 Task: Create a due date automation trigger when advanced on, on the wednesday of the week before a card is due add content with a name not ending with resume at 11:00 AM.
Action: Mouse moved to (1382, 107)
Screenshot: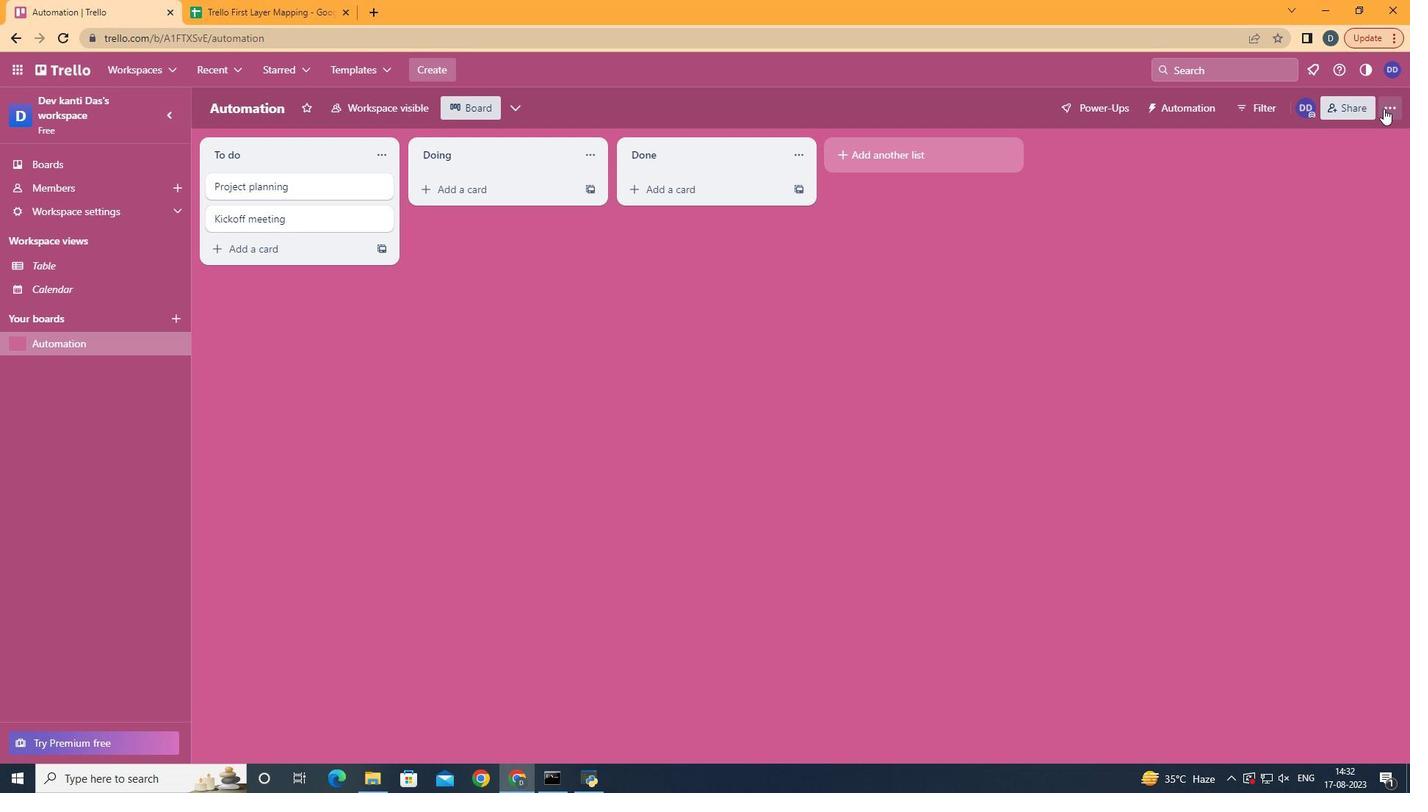 
Action: Mouse pressed left at (1382, 107)
Screenshot: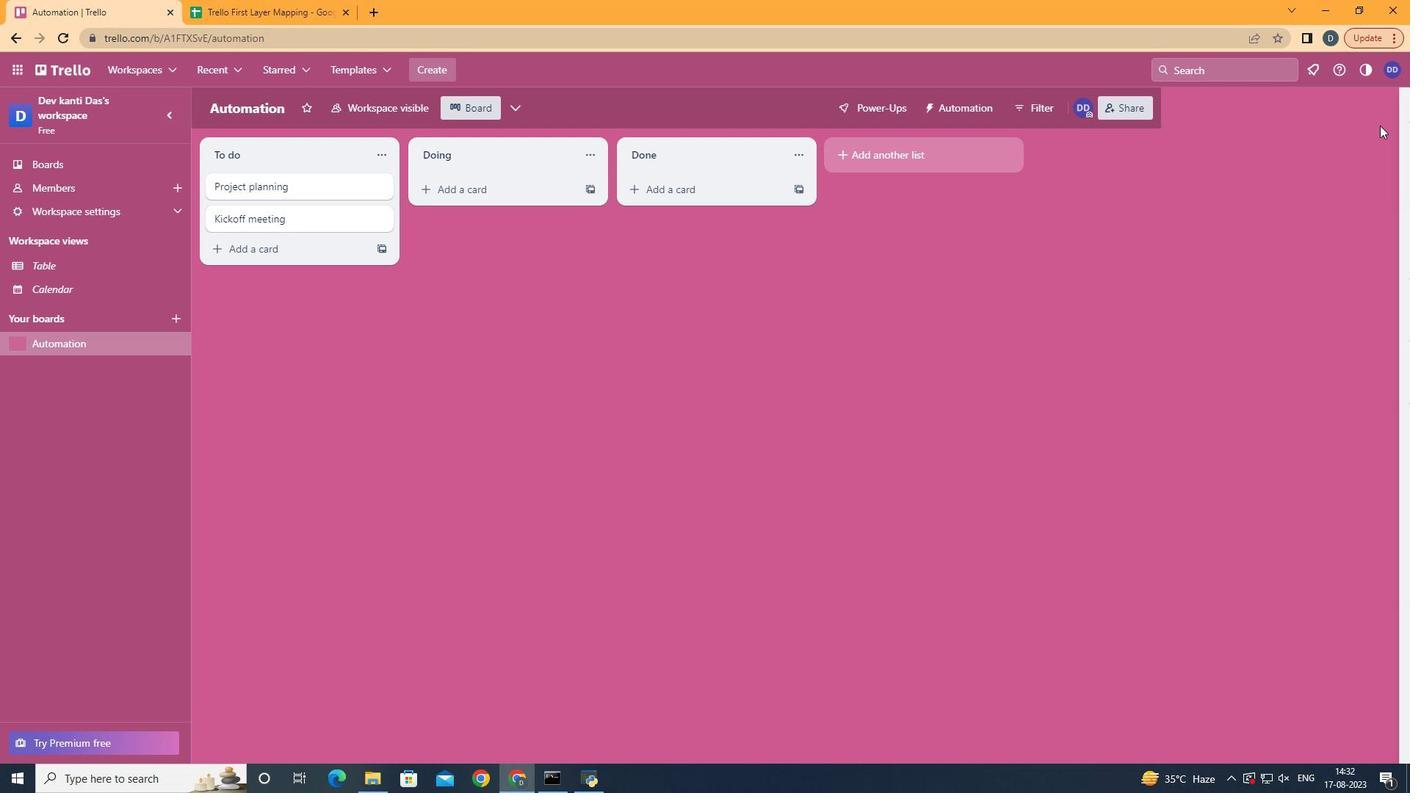 
Action: Mouse moved to (1329, 308)
Screenshot: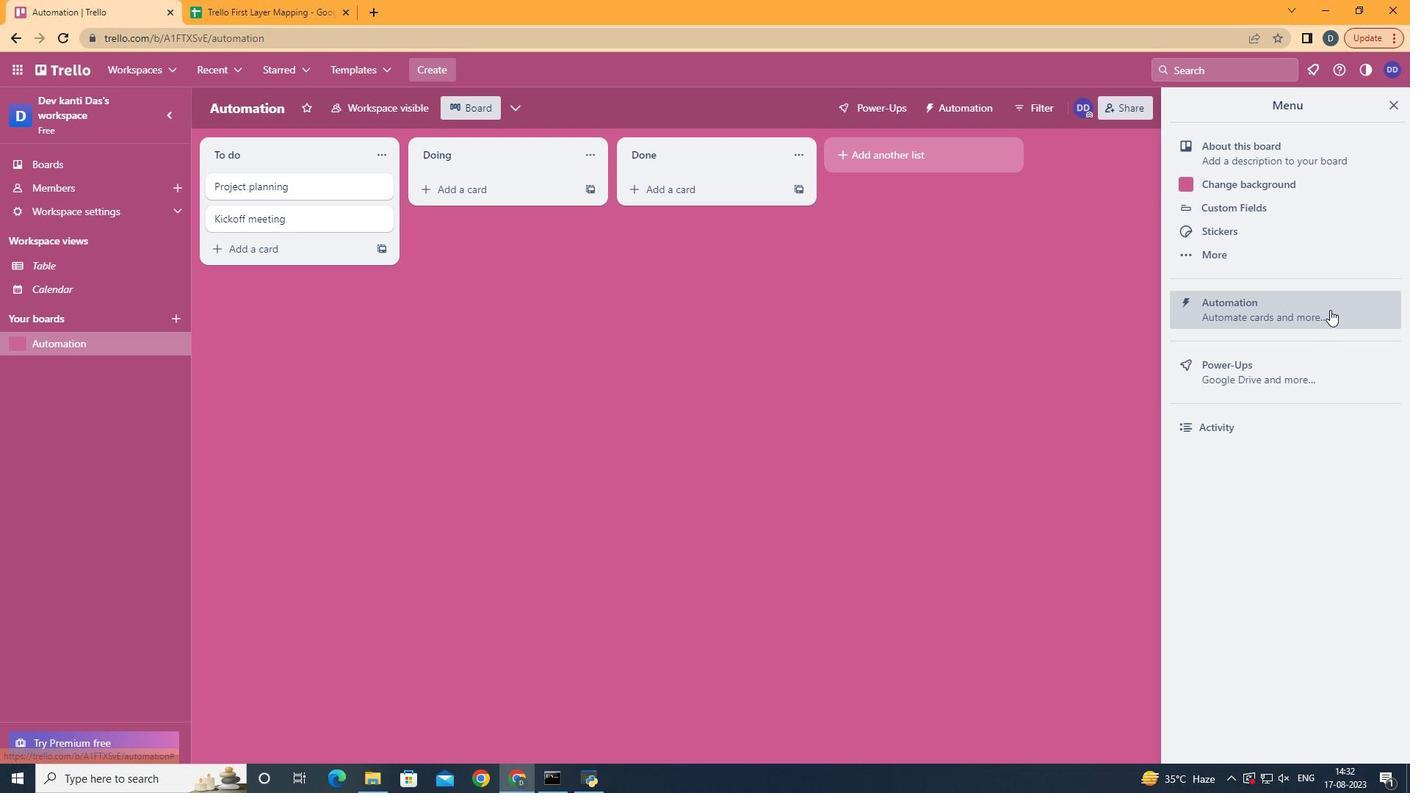 
Action: Mouse pressed left at (1329, 308)
Screenshot: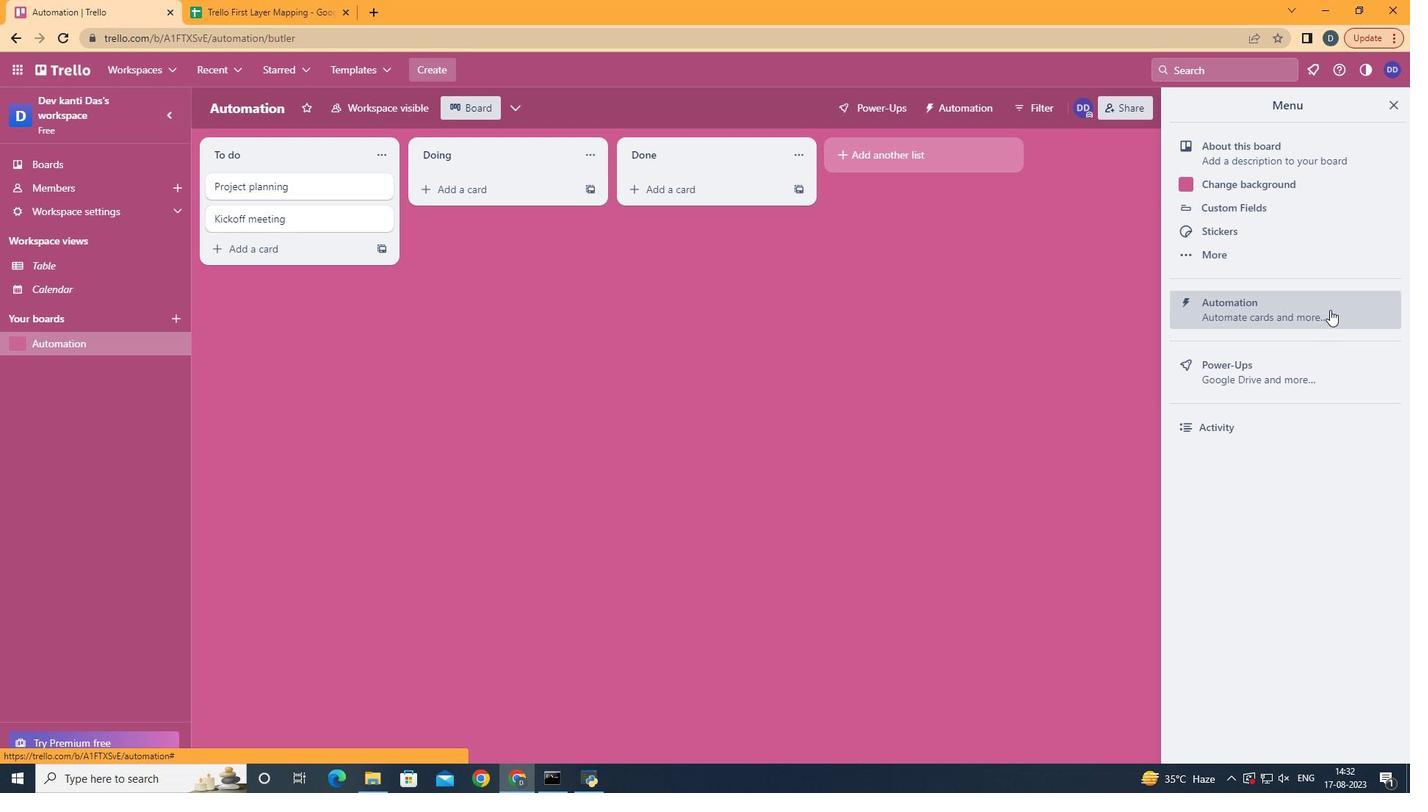 
Action: Mouse moved to (263, 297)
Screenshot: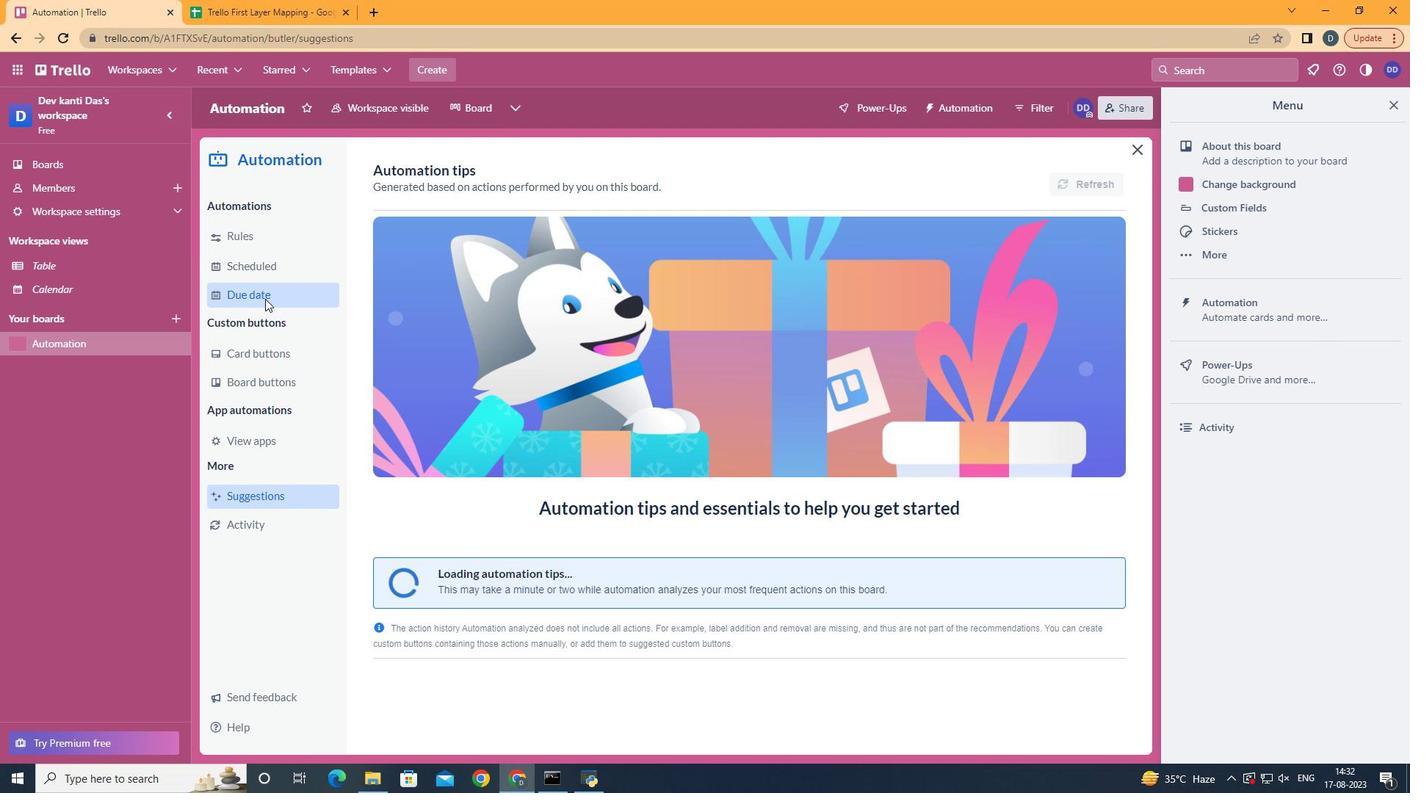 
Action: Mouse pressed left at (263, 297)
Screenshot: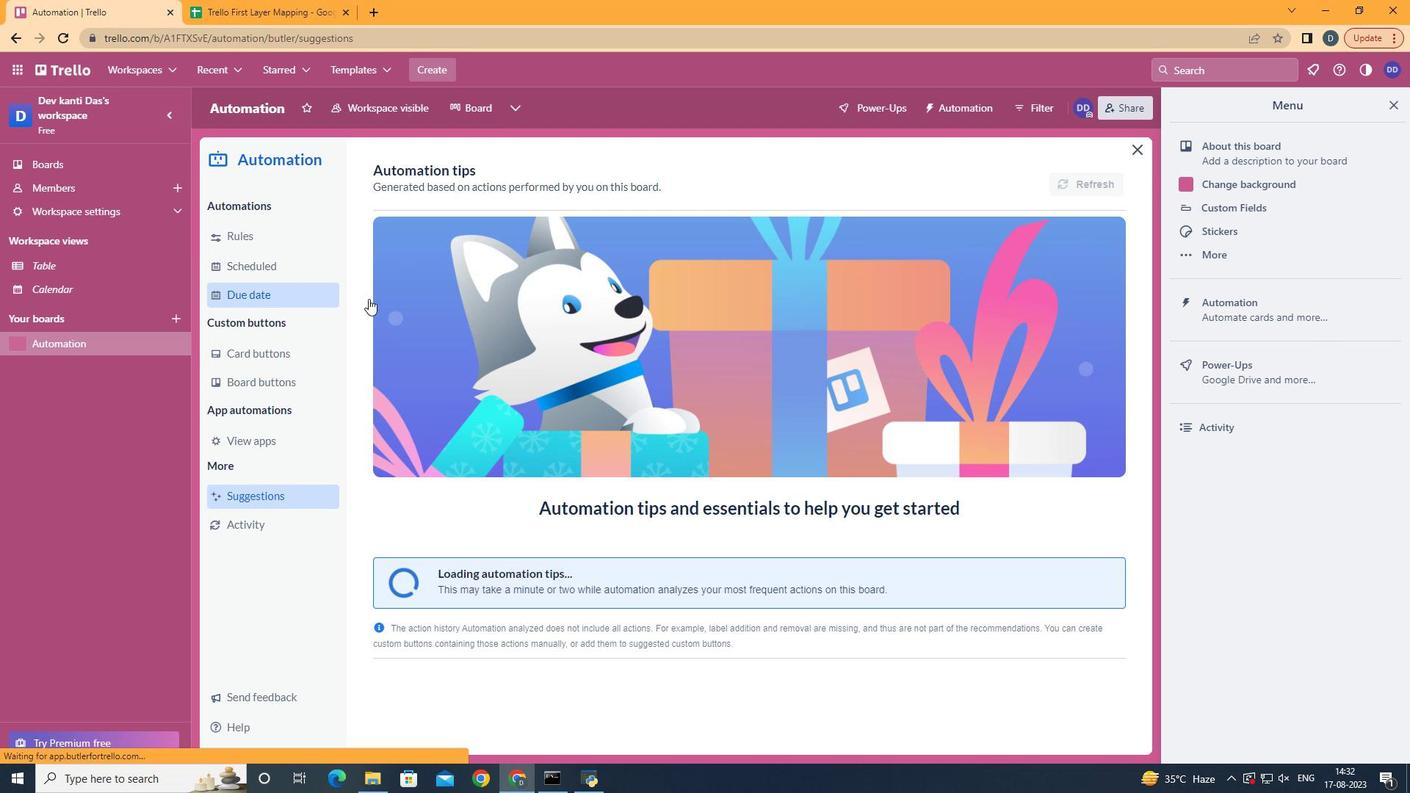 
Action: Mouse moved to (1042, 179)
Screenshot: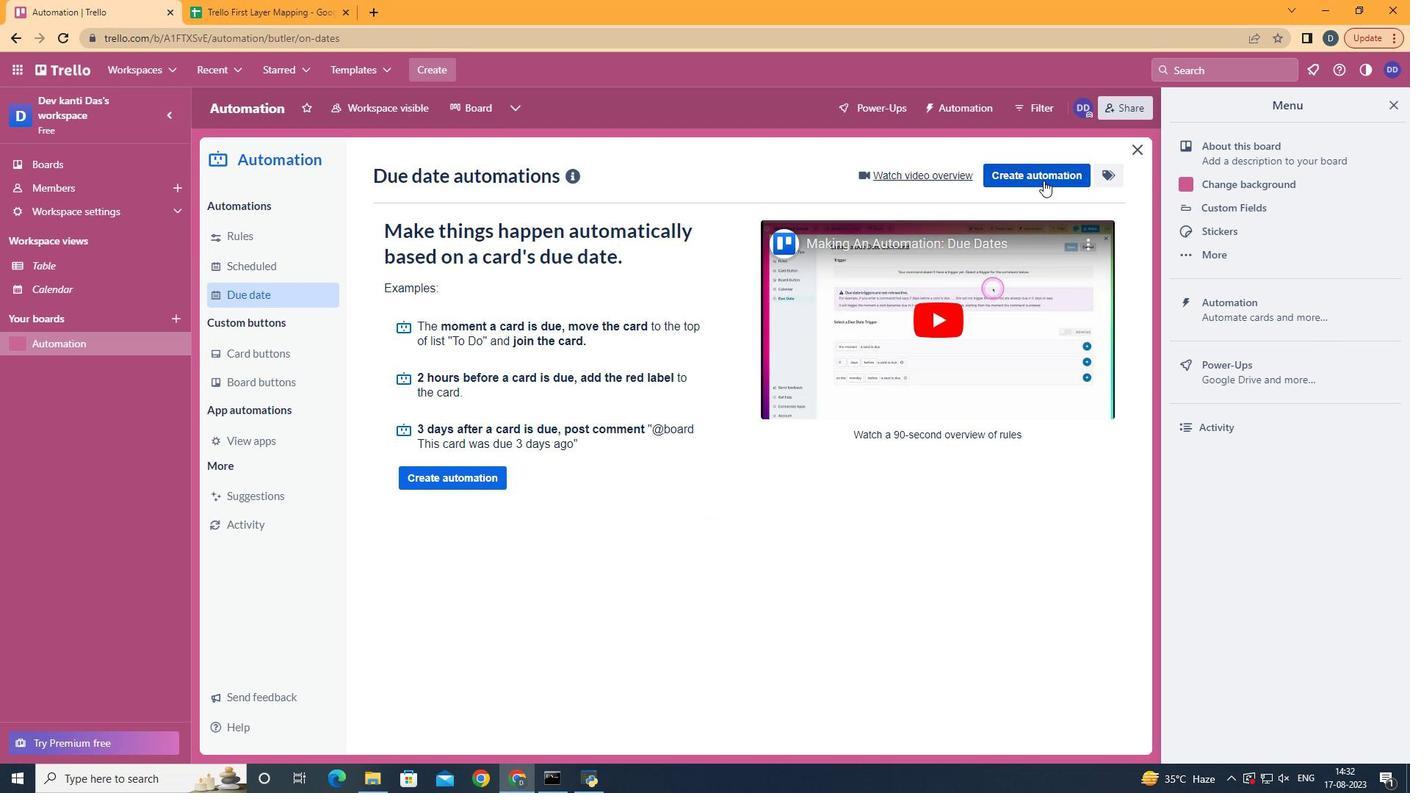 
Action: Mouse pressed left at (1042, 179)
Screenshot: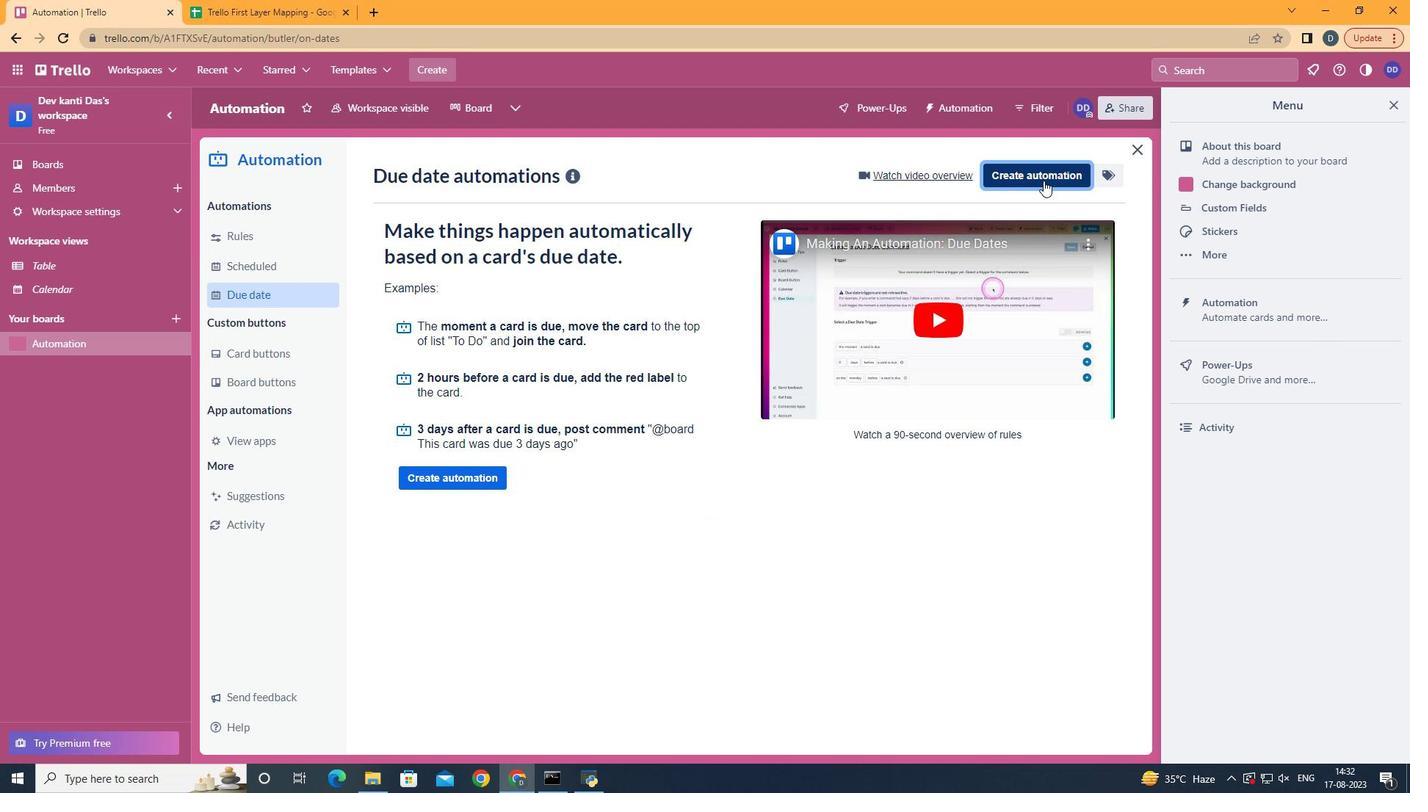 
Action: Mouse moved to (779, 326)
Screenshot: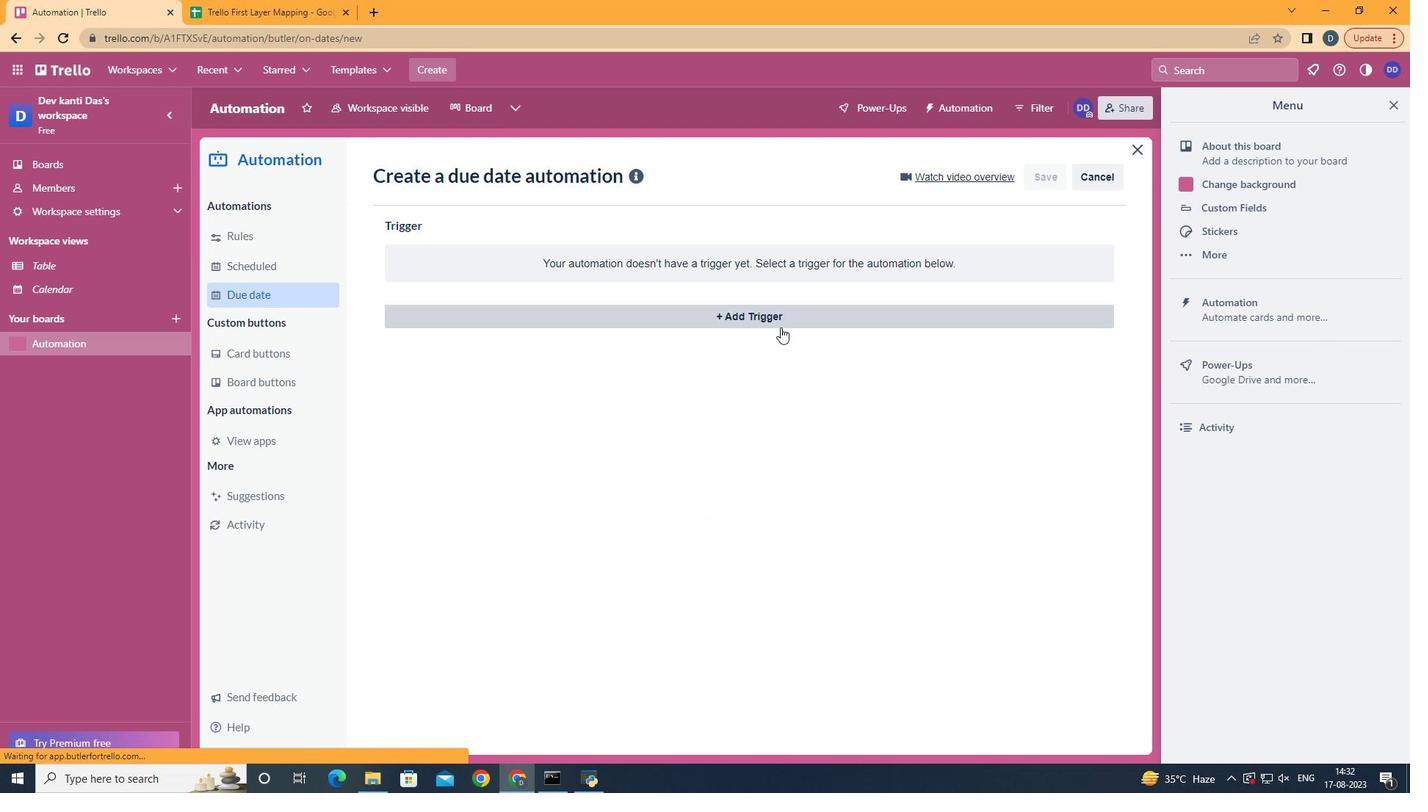 
Action: Mouse pressed left at (779, 326)
Screenshot: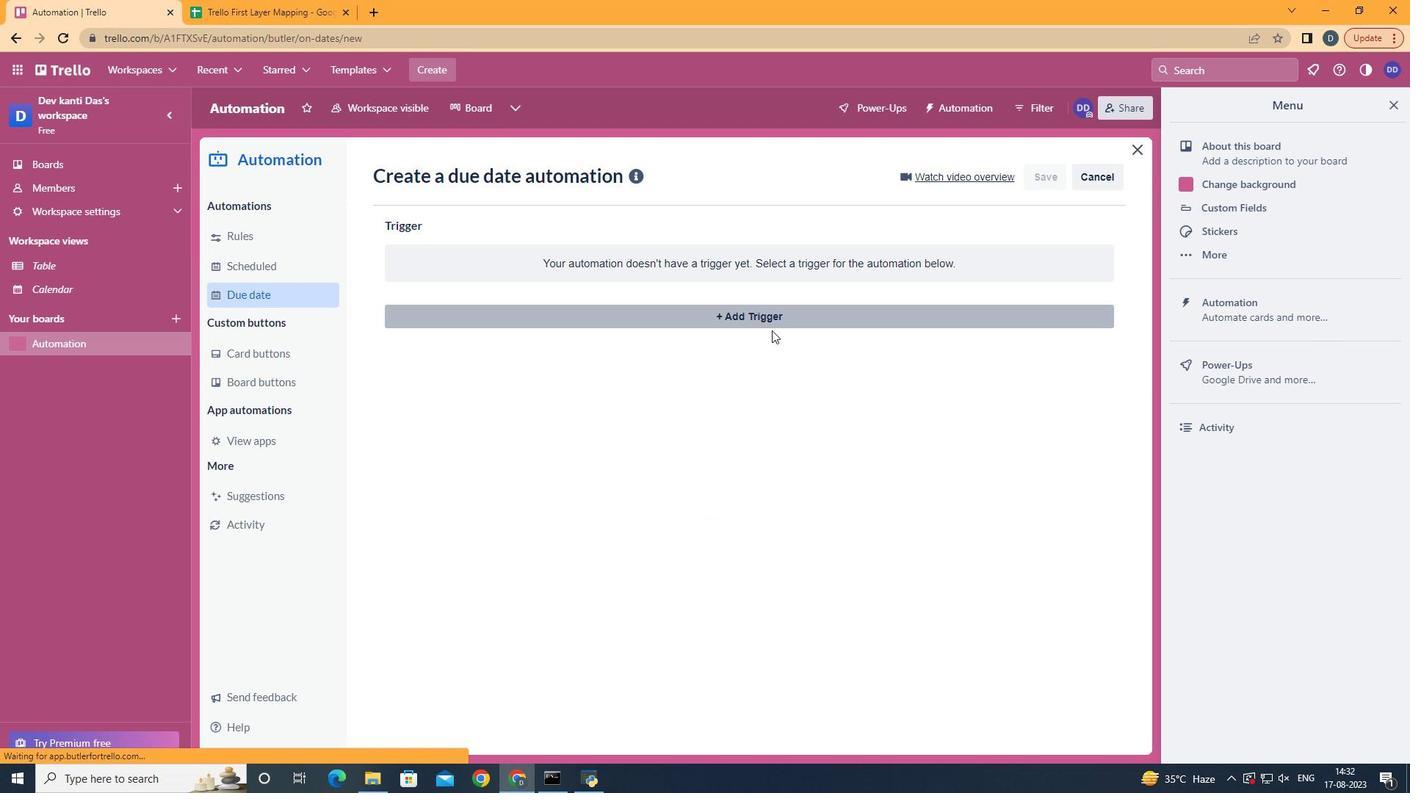 
Action: Mouse moved to (482, 440)
Screenshot: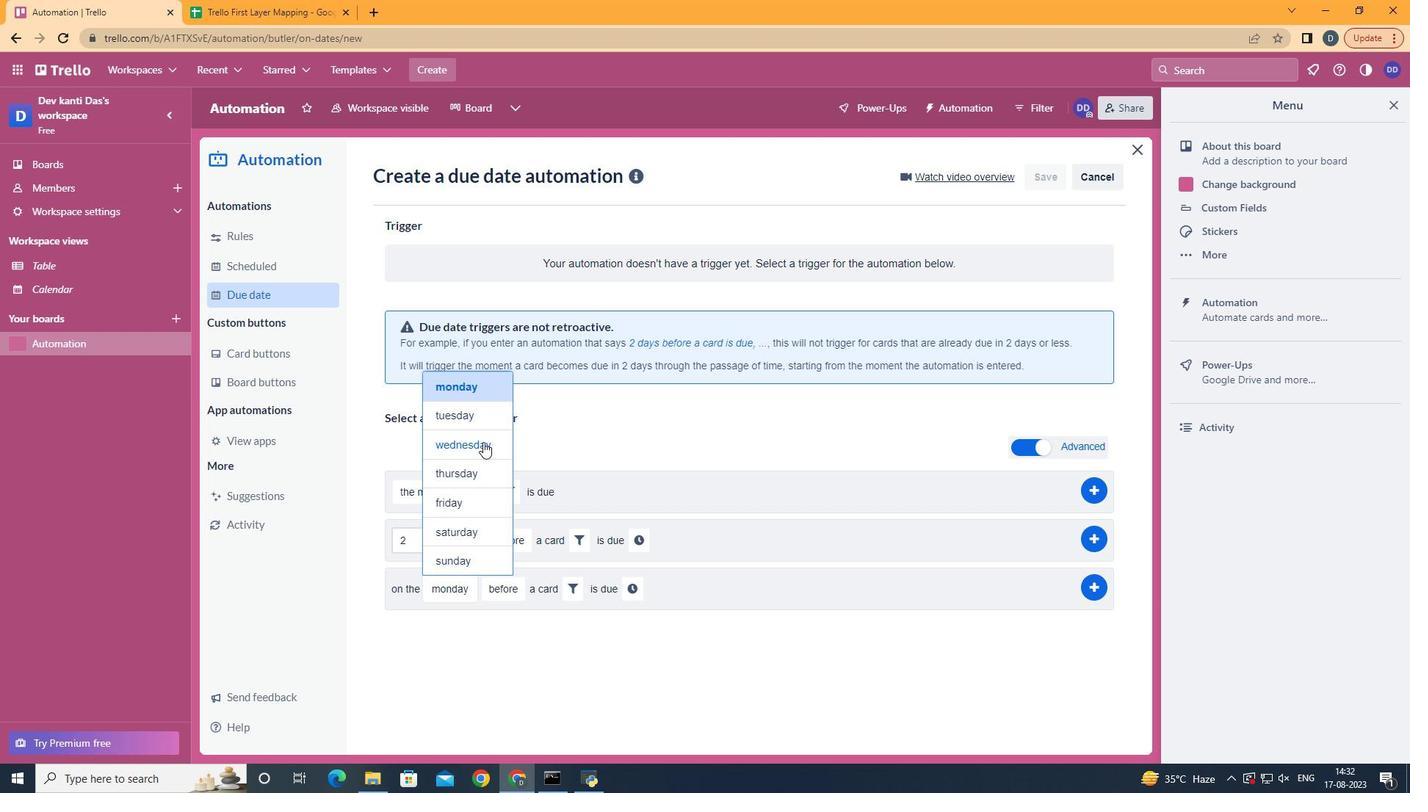 
Action: Mouse pressed left at (482, 440)
Screenshot: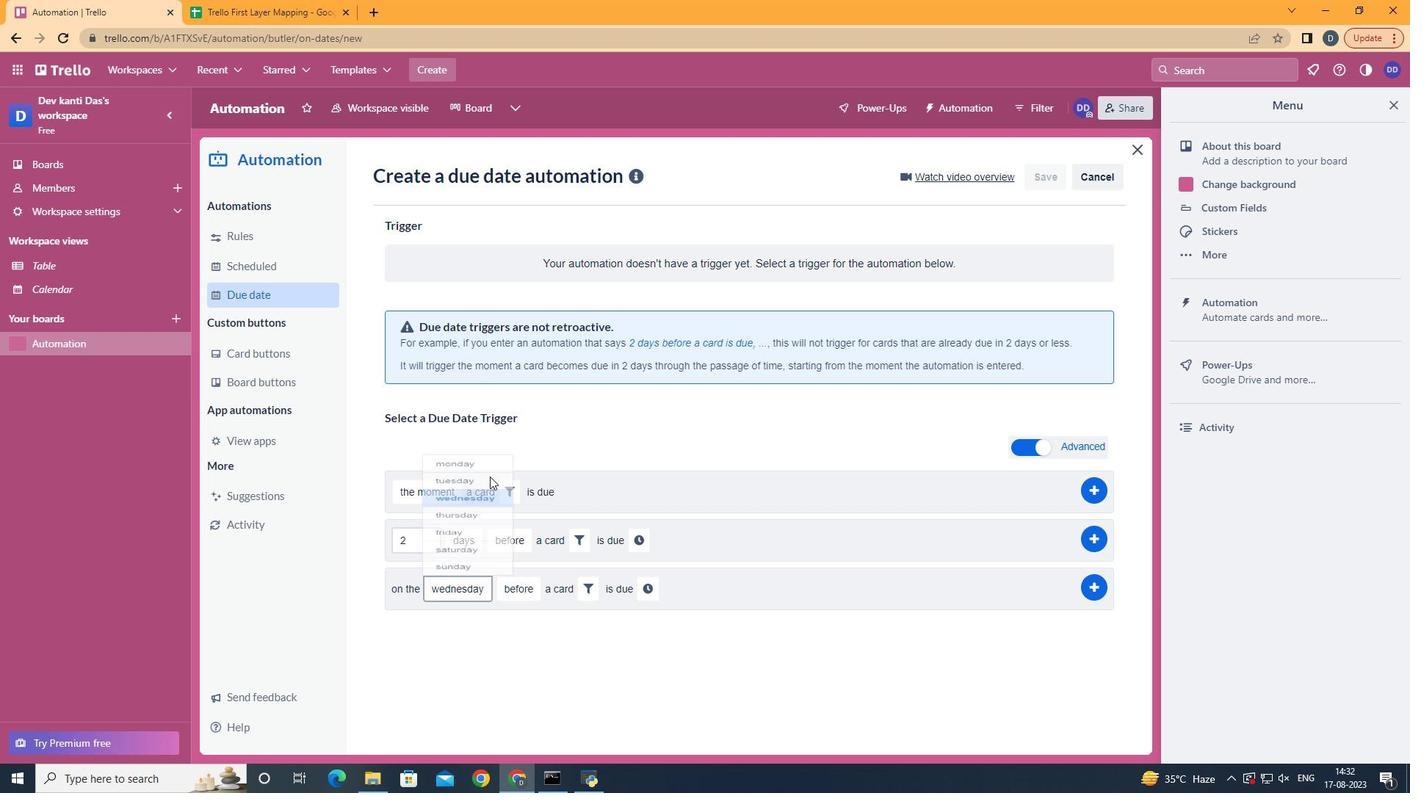 
Action: Mouse moved to (564, 702)
Screenshot: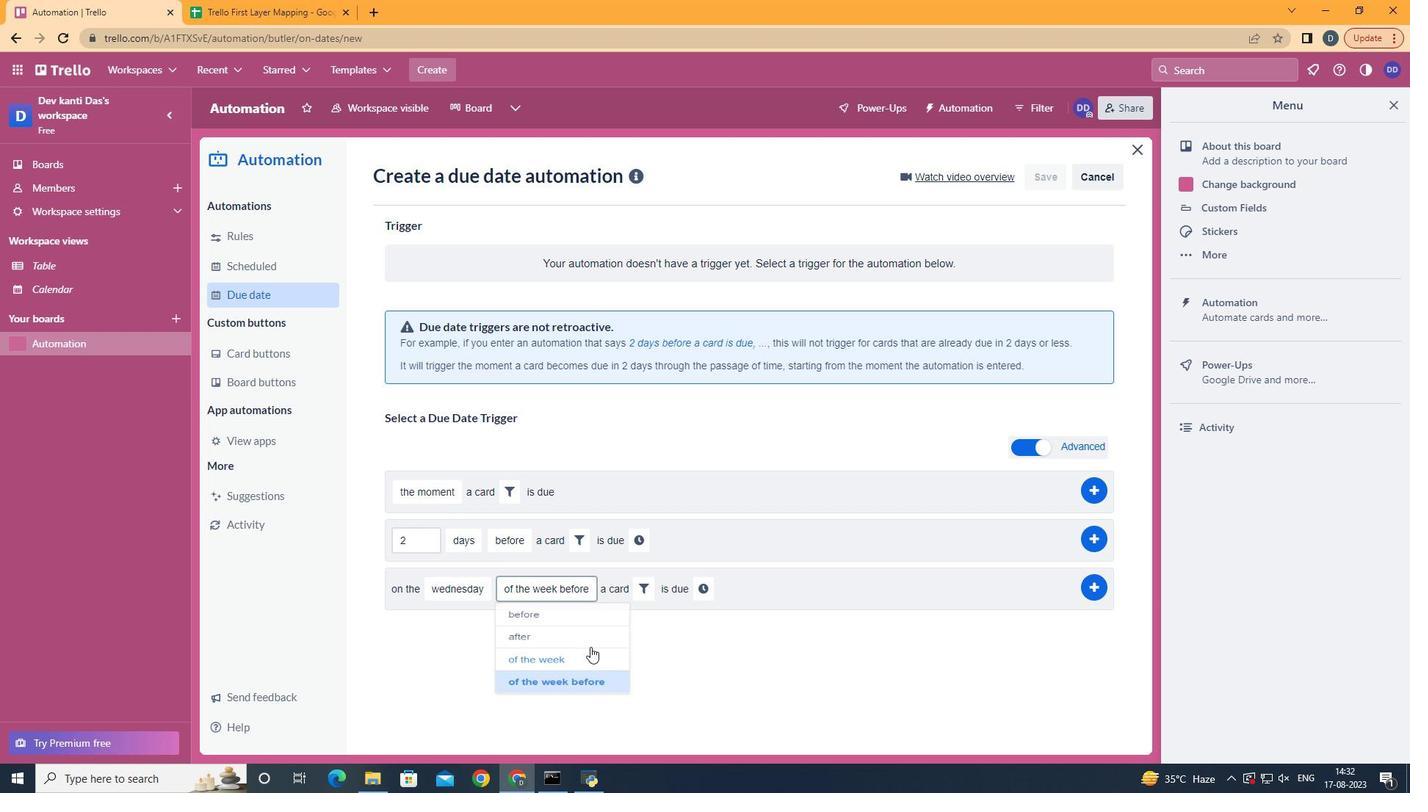 
Action: Mouse pressed left at (564, 702)
Screenshot: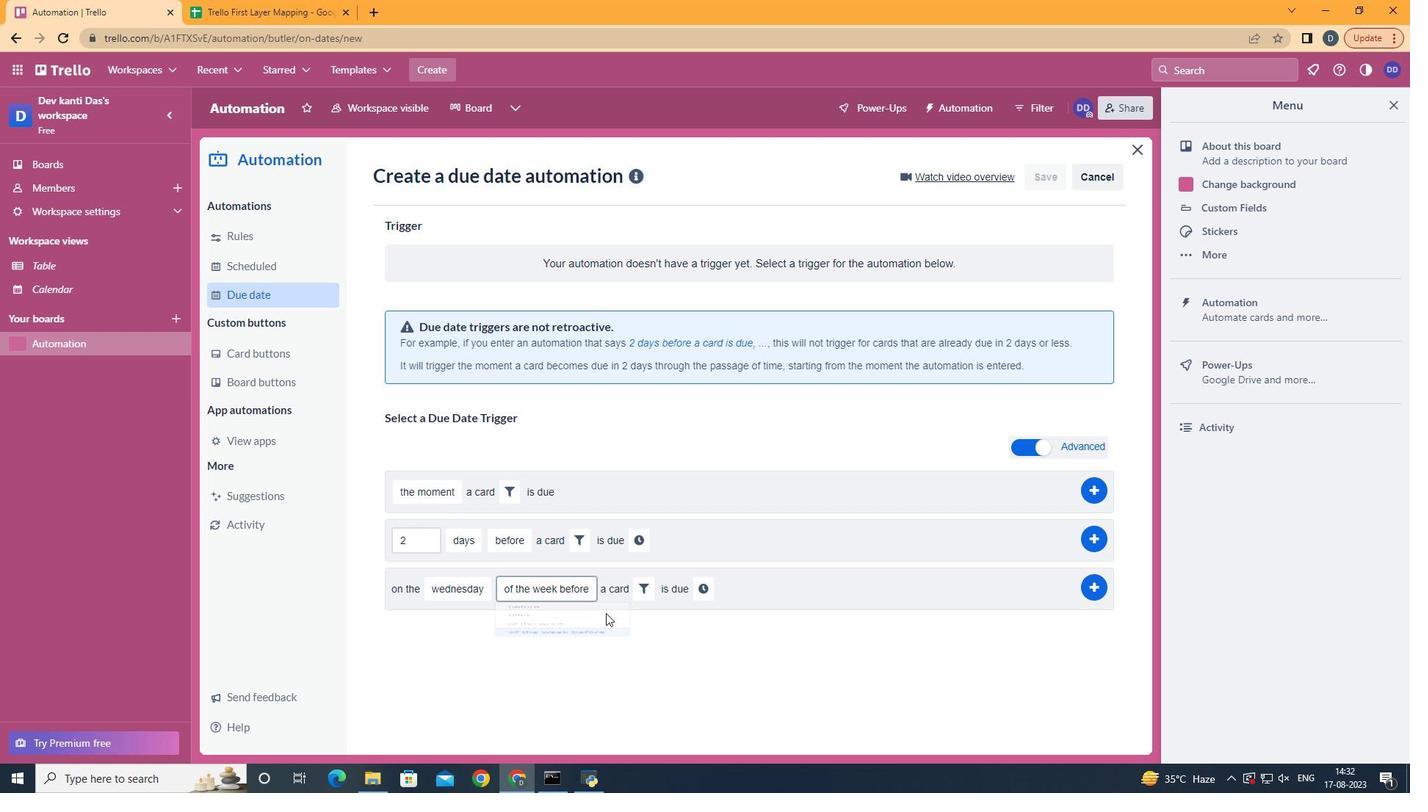 
Action: Mouse moved to (633, 593)
Screenshot: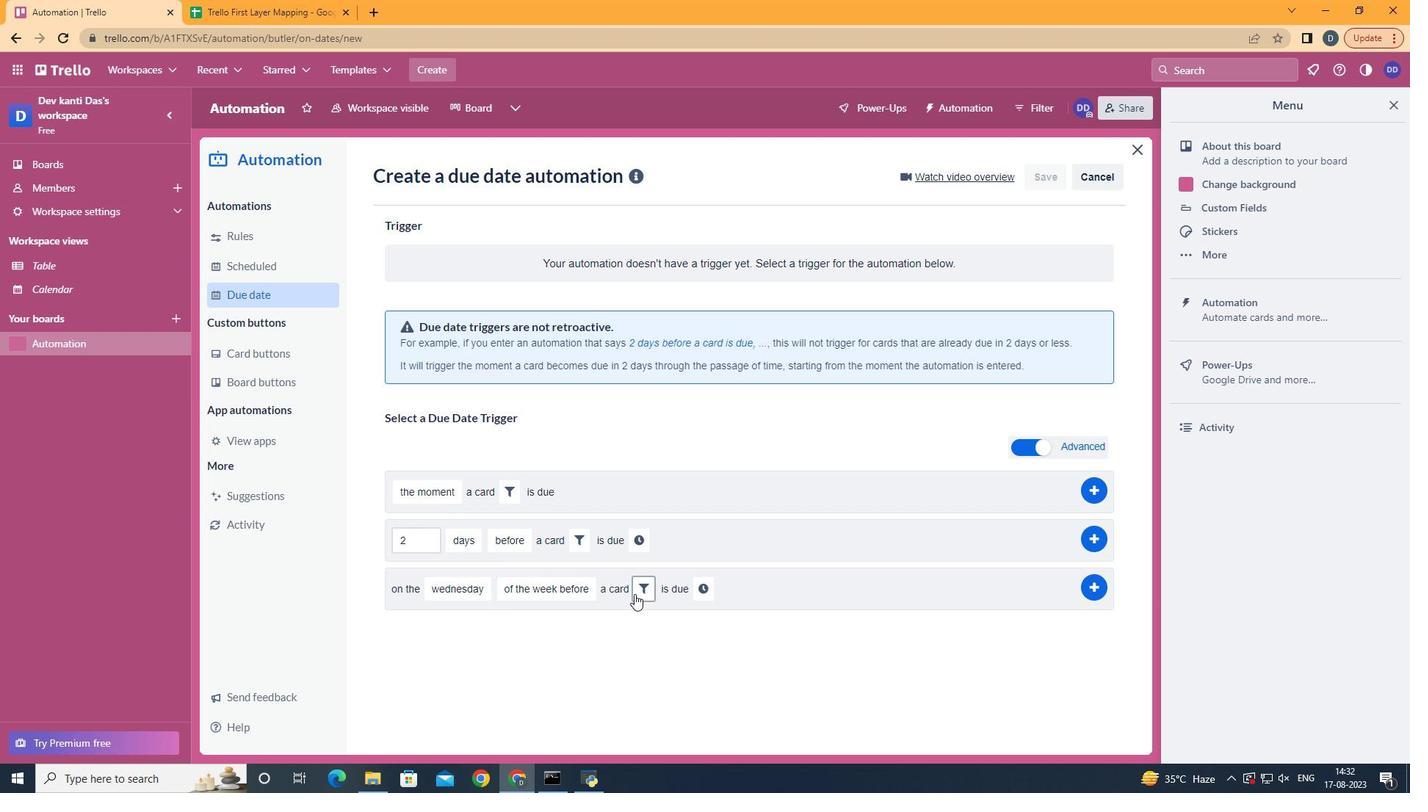 
Action: Mouse pressed left at (633, 593)
Screenshot: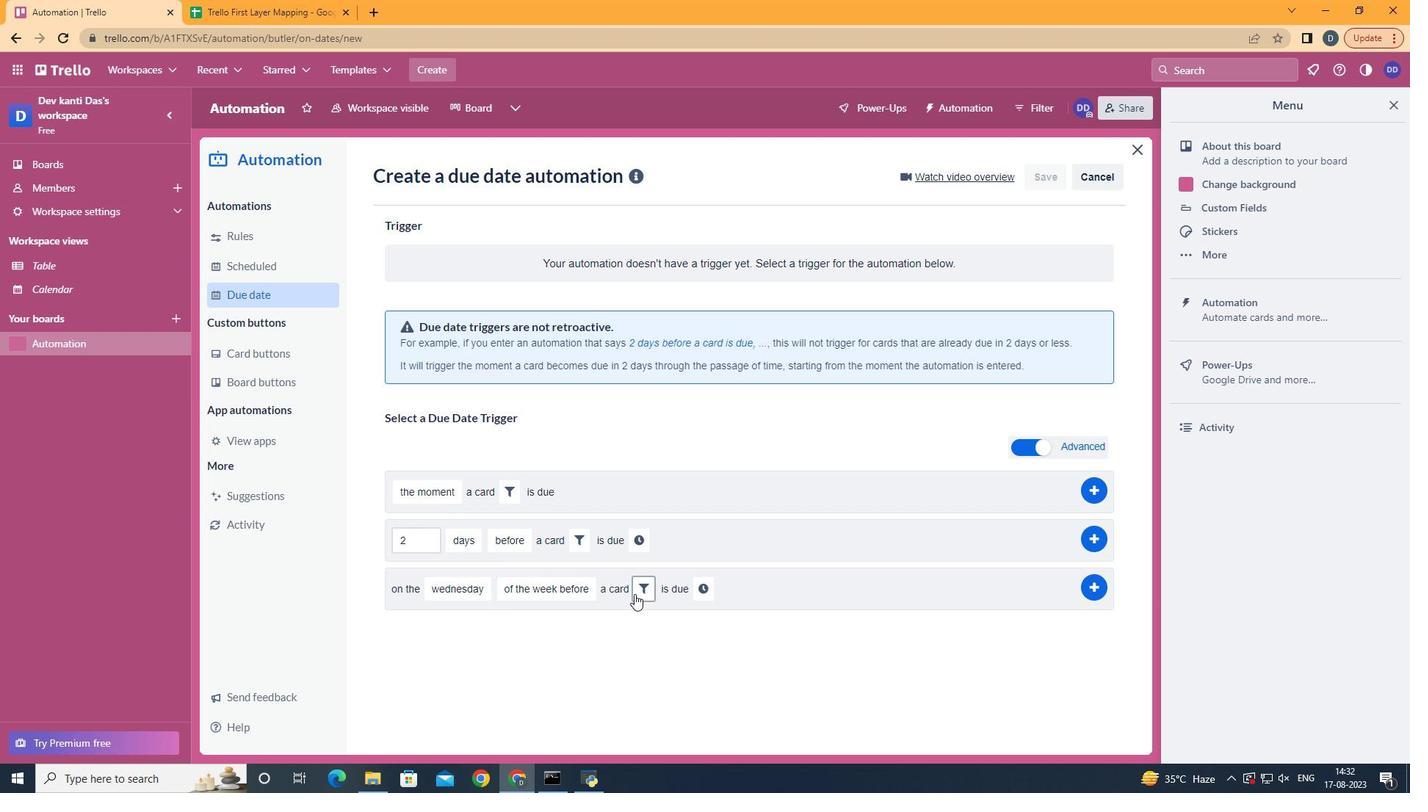 
Action: Mouse moved to (834, 628)
Screenshot: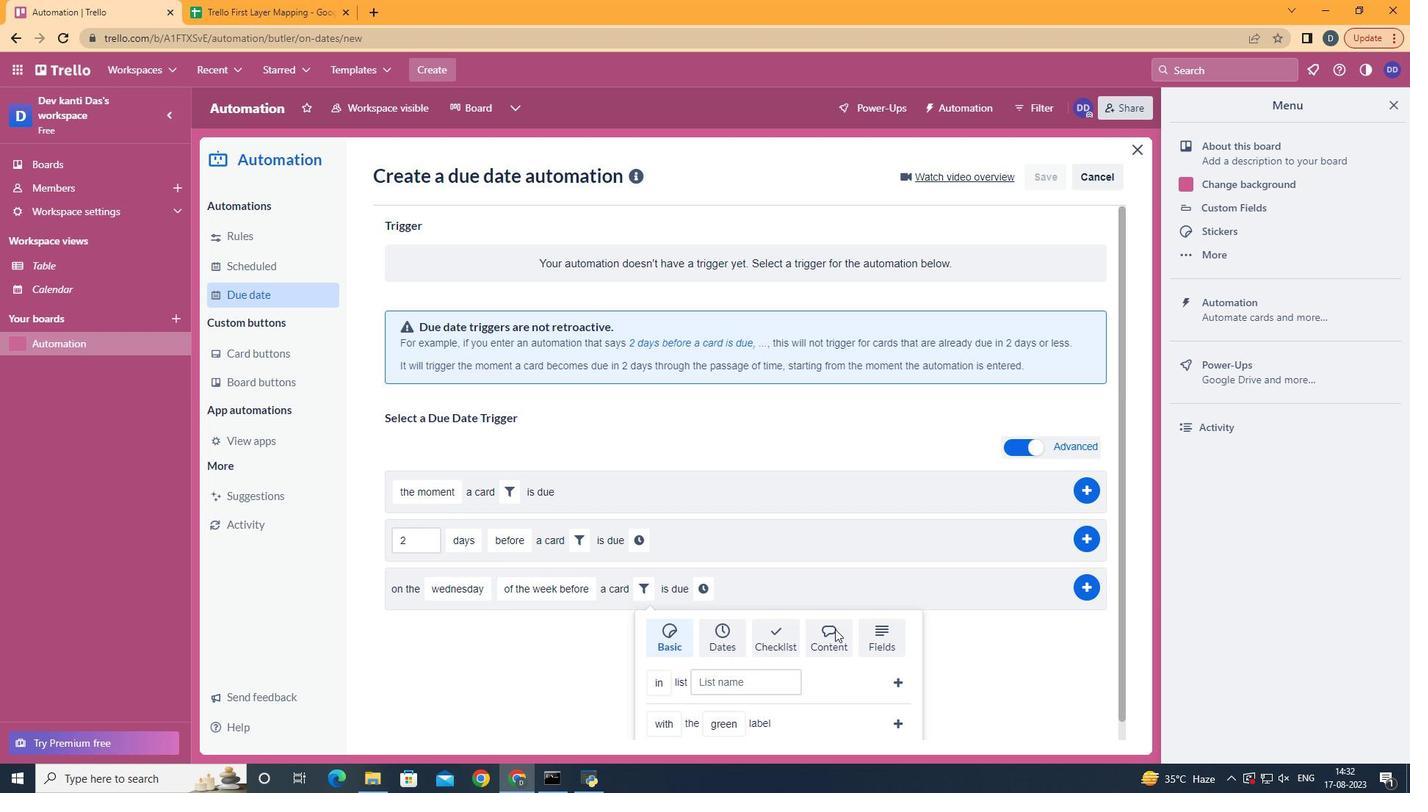 
Action: Mouse pressed left at (834, 628)
Screenshot: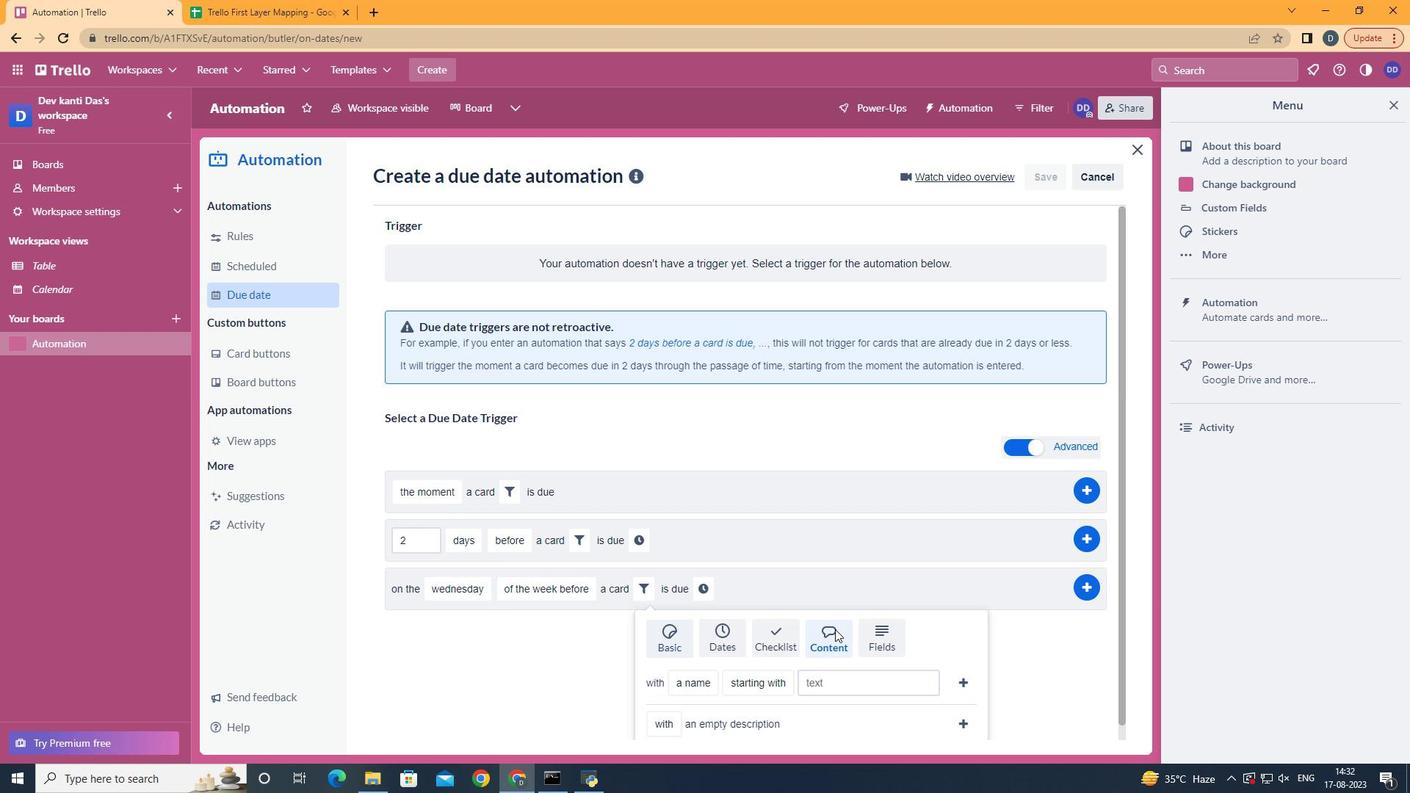 
Action: Mouse moved to (768, 621)
Screenshot: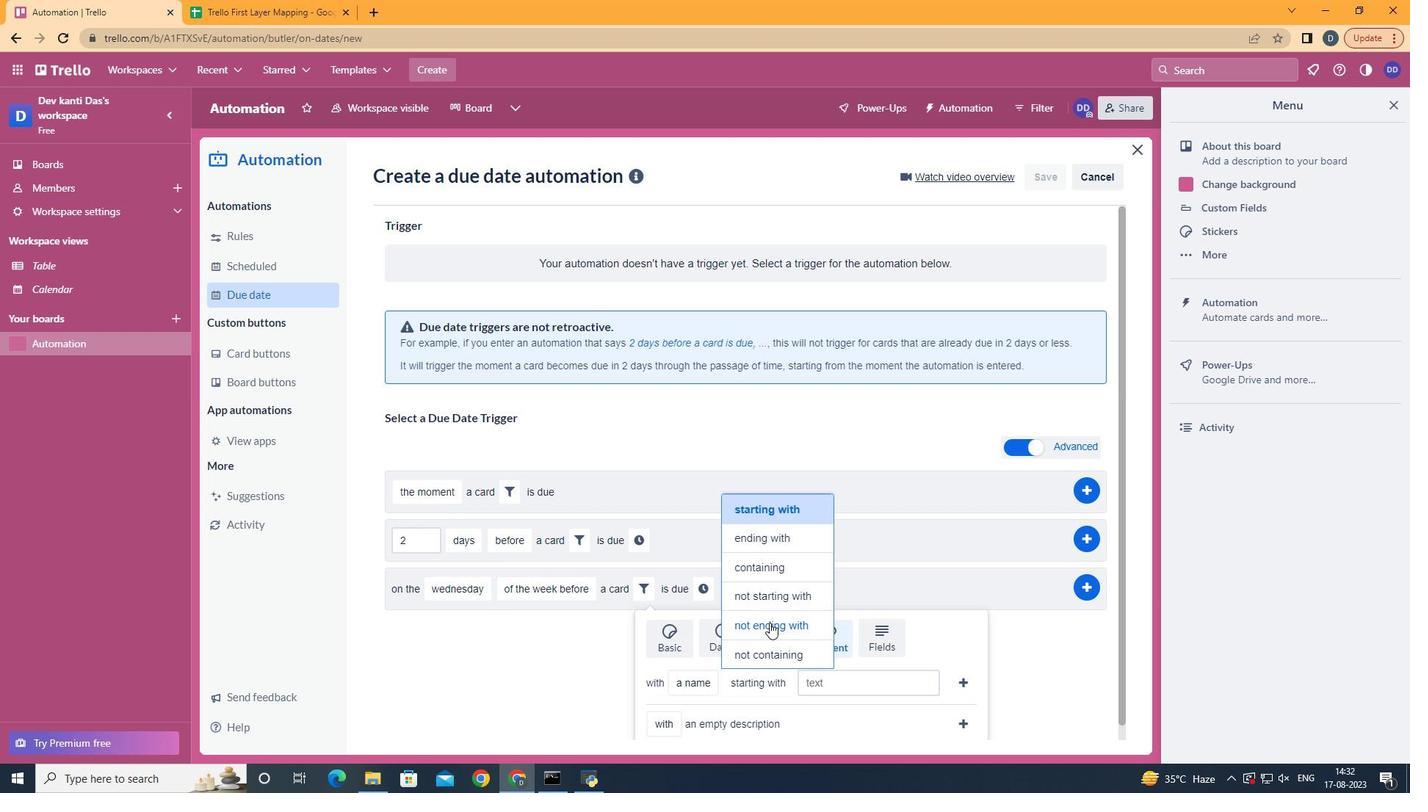 
Action: Mouse pressed left at (768, 621)
Screenshot: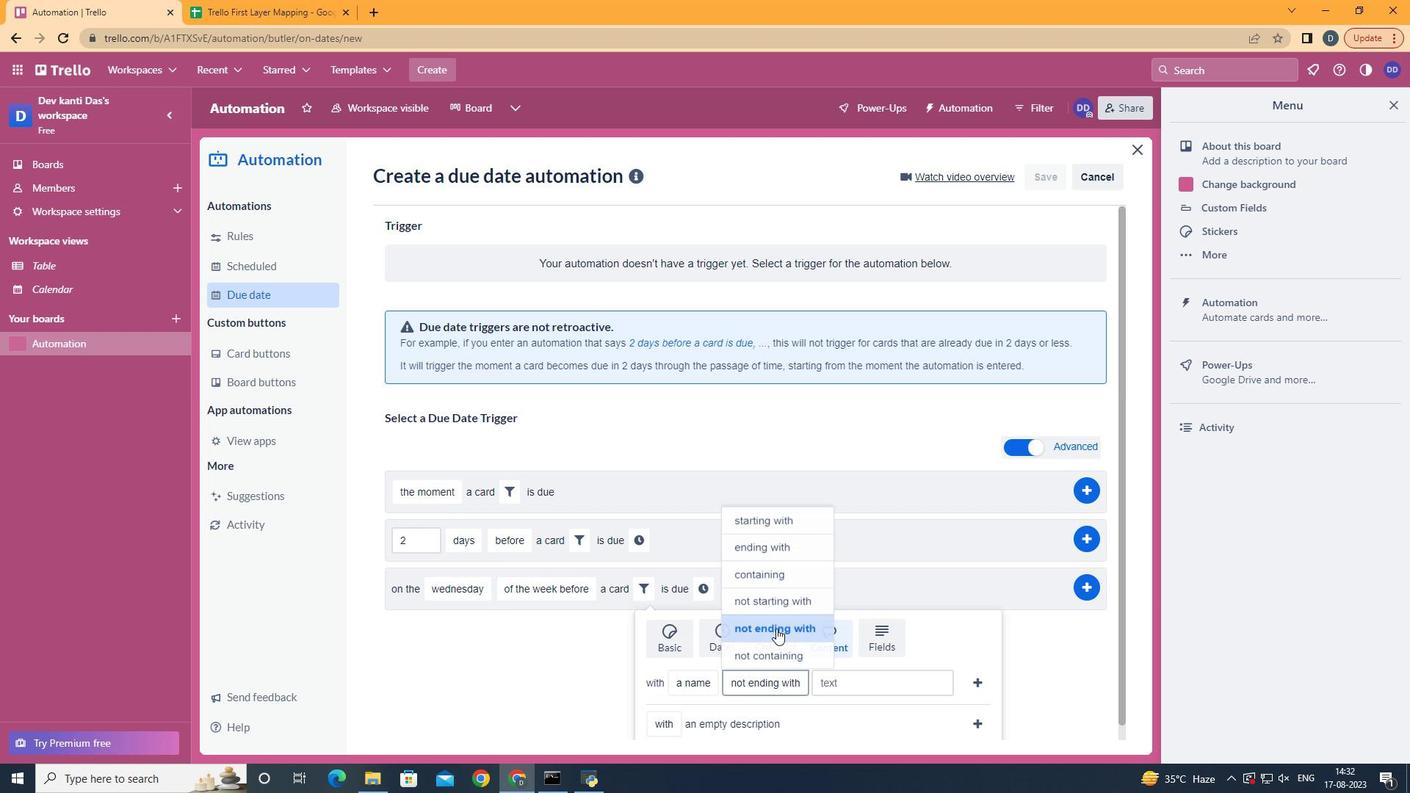 
Action: Mouse moved to (872, 678)
Screenshot: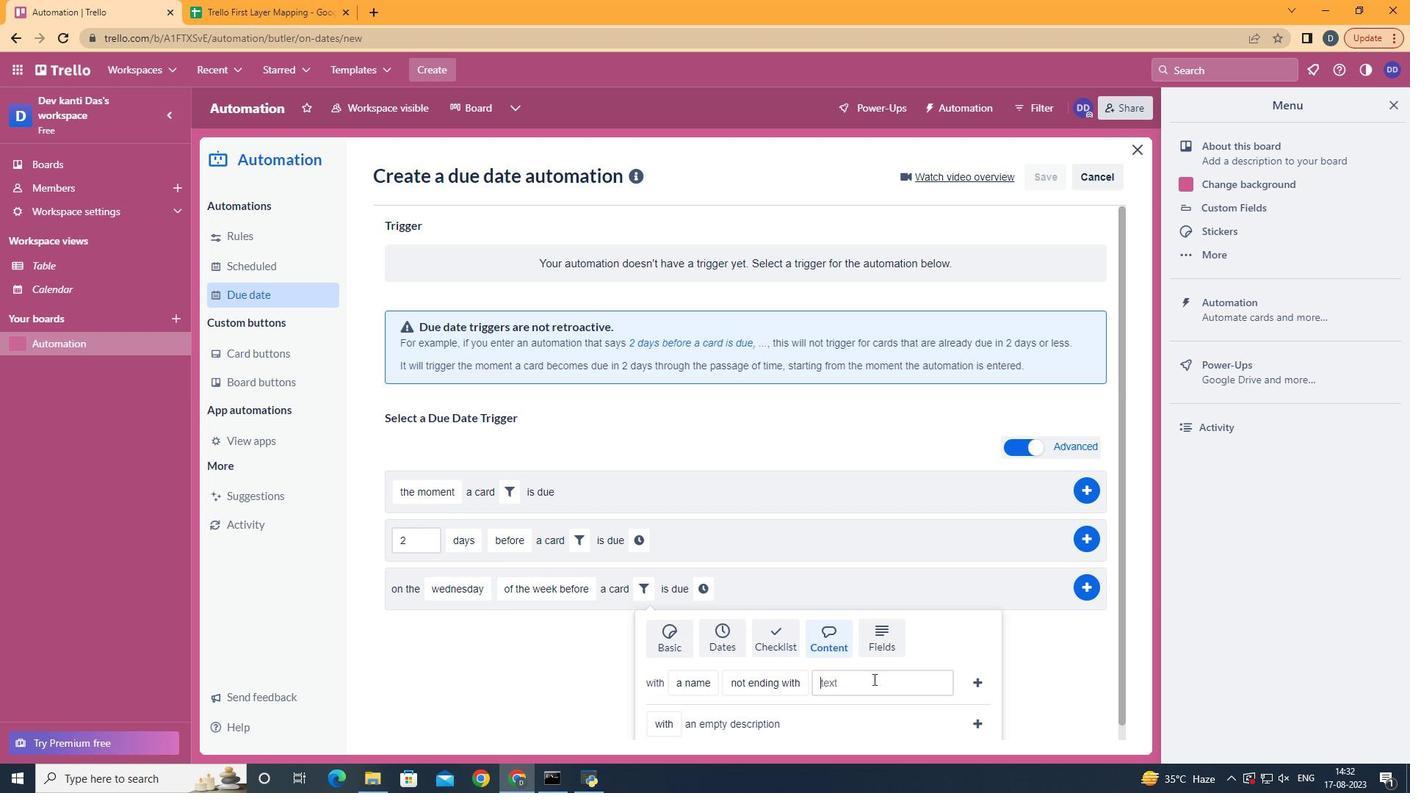 
Action: Mouse pressed left at (872, 678)
Screenshot: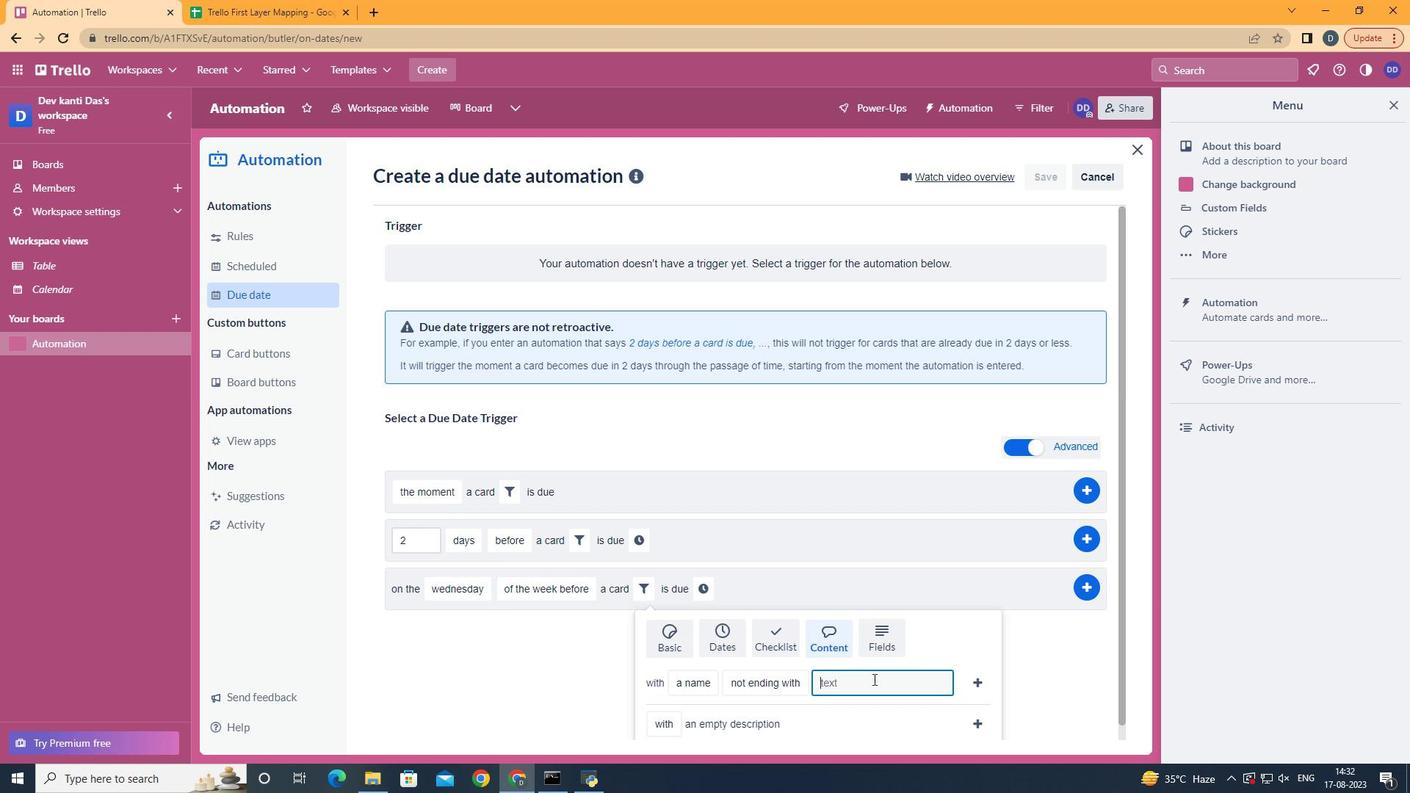 
Action: Key pressed resume
Screenshot: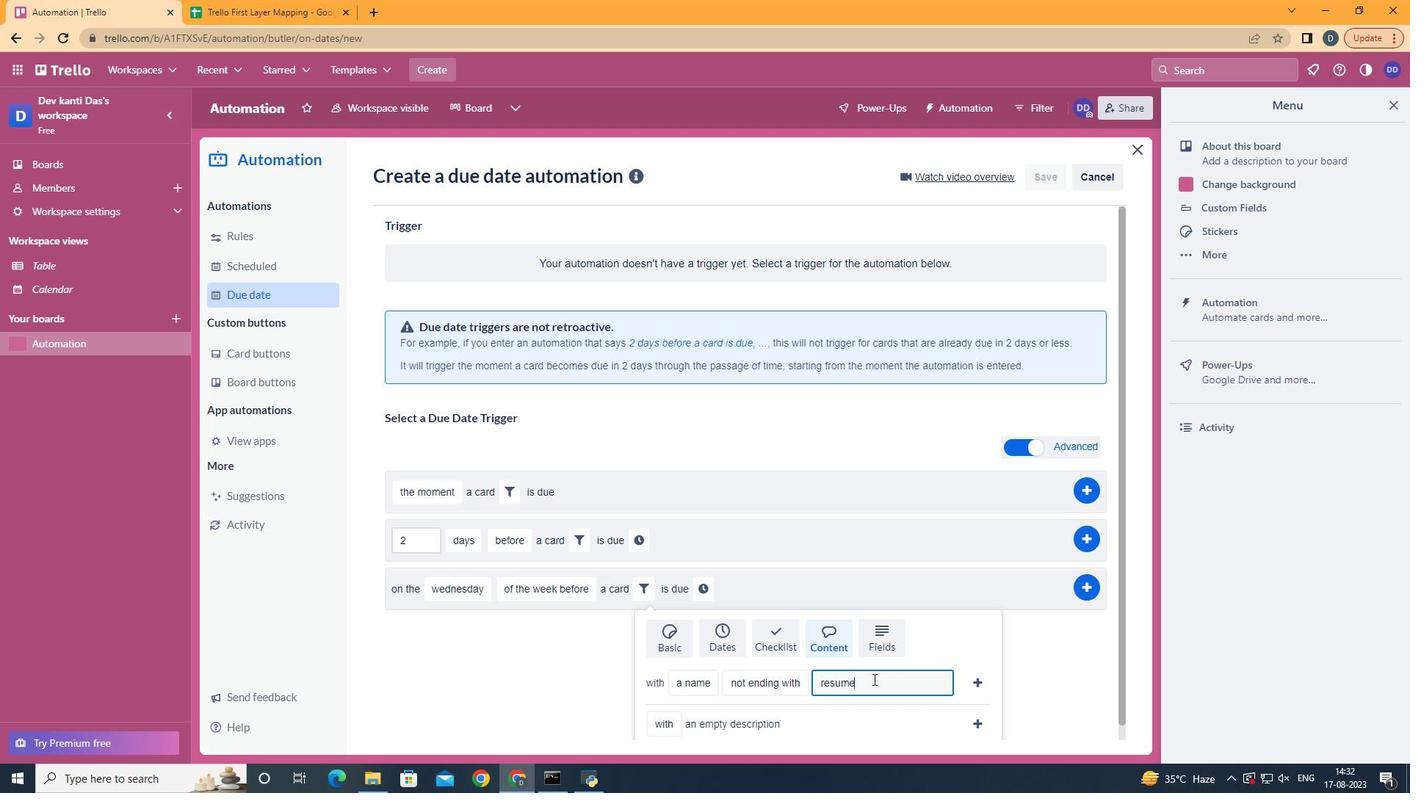 
Action: Mouse moved to (983, 672)
Screenshot: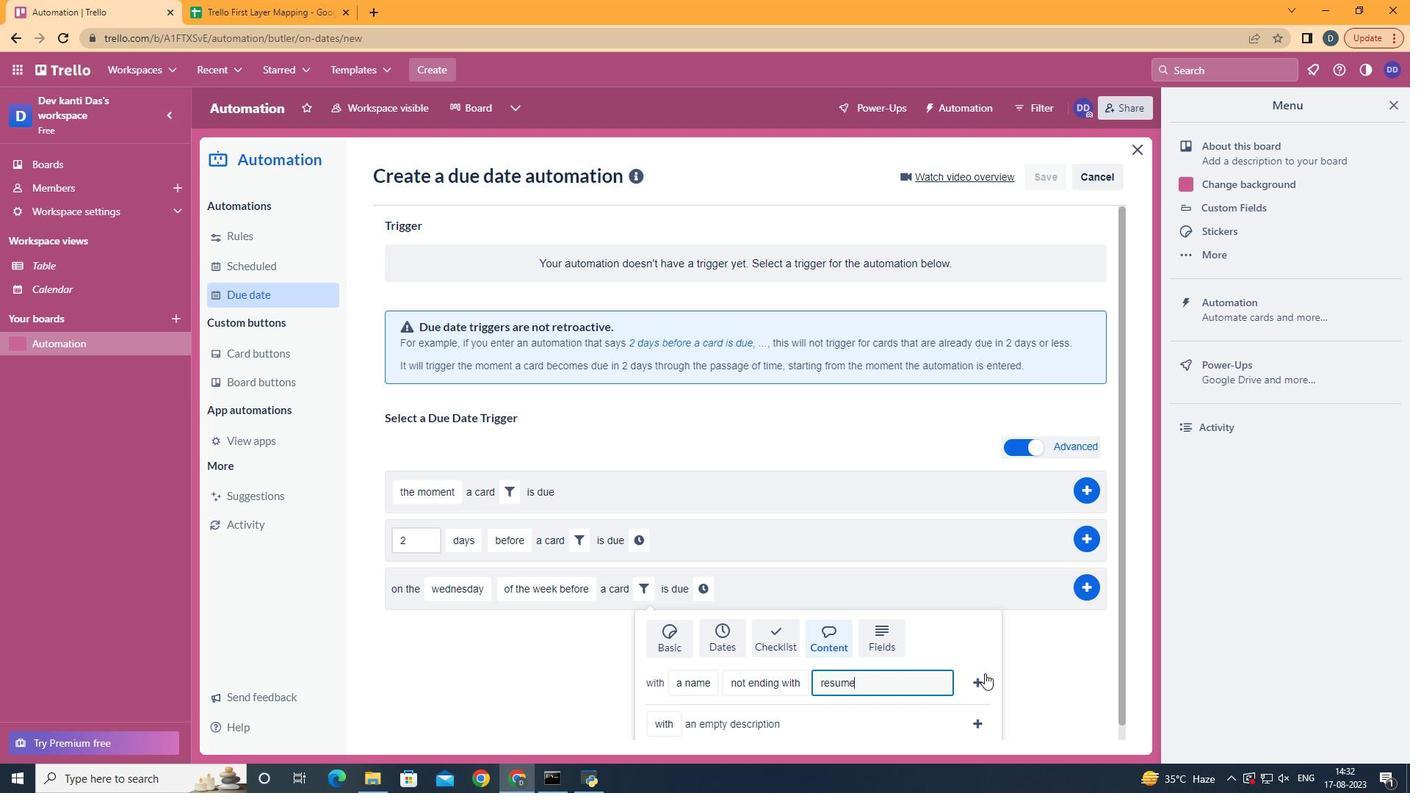 
Action: Mouse pressed left at (983, 672)
Screenshot: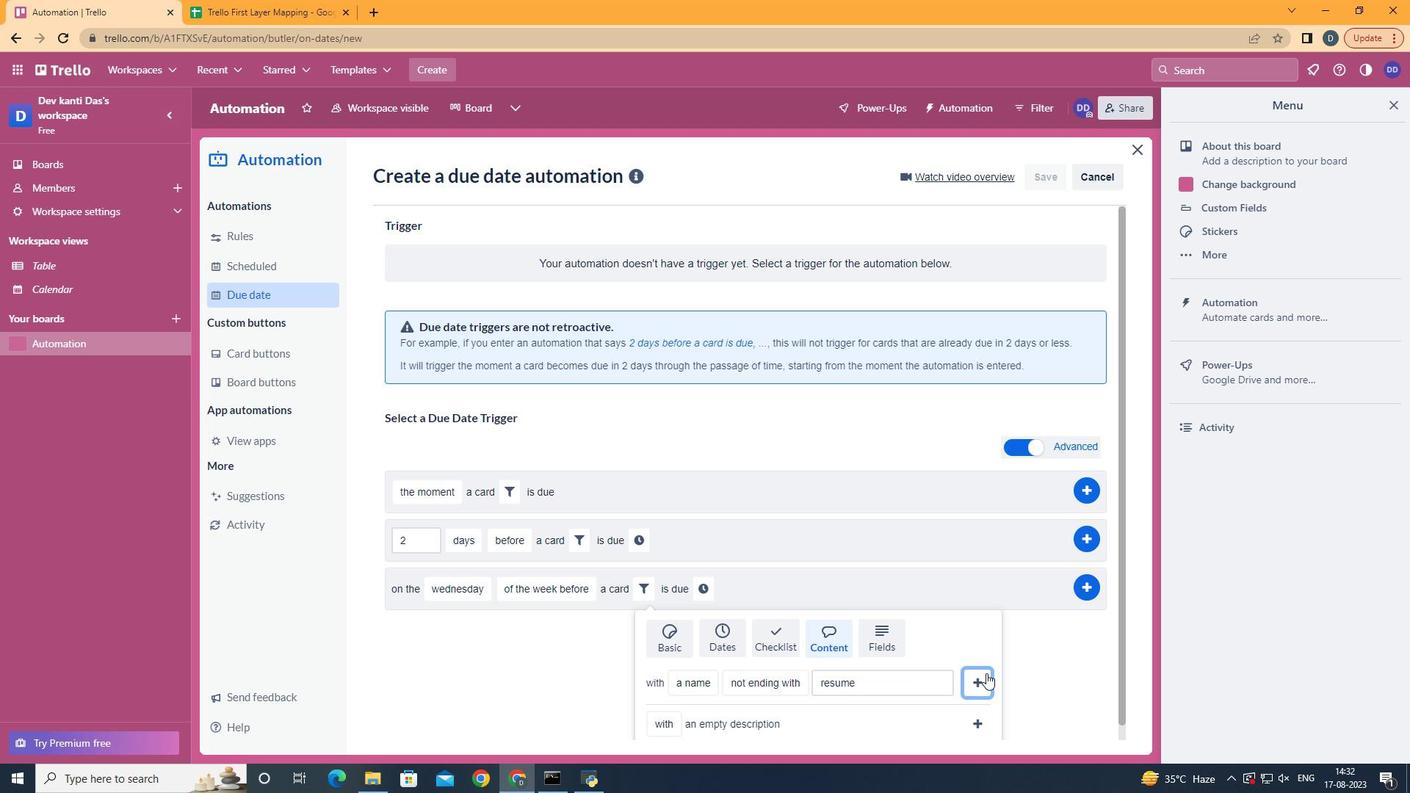 
Action: Mouse moved to (911, 586)
Screenshot: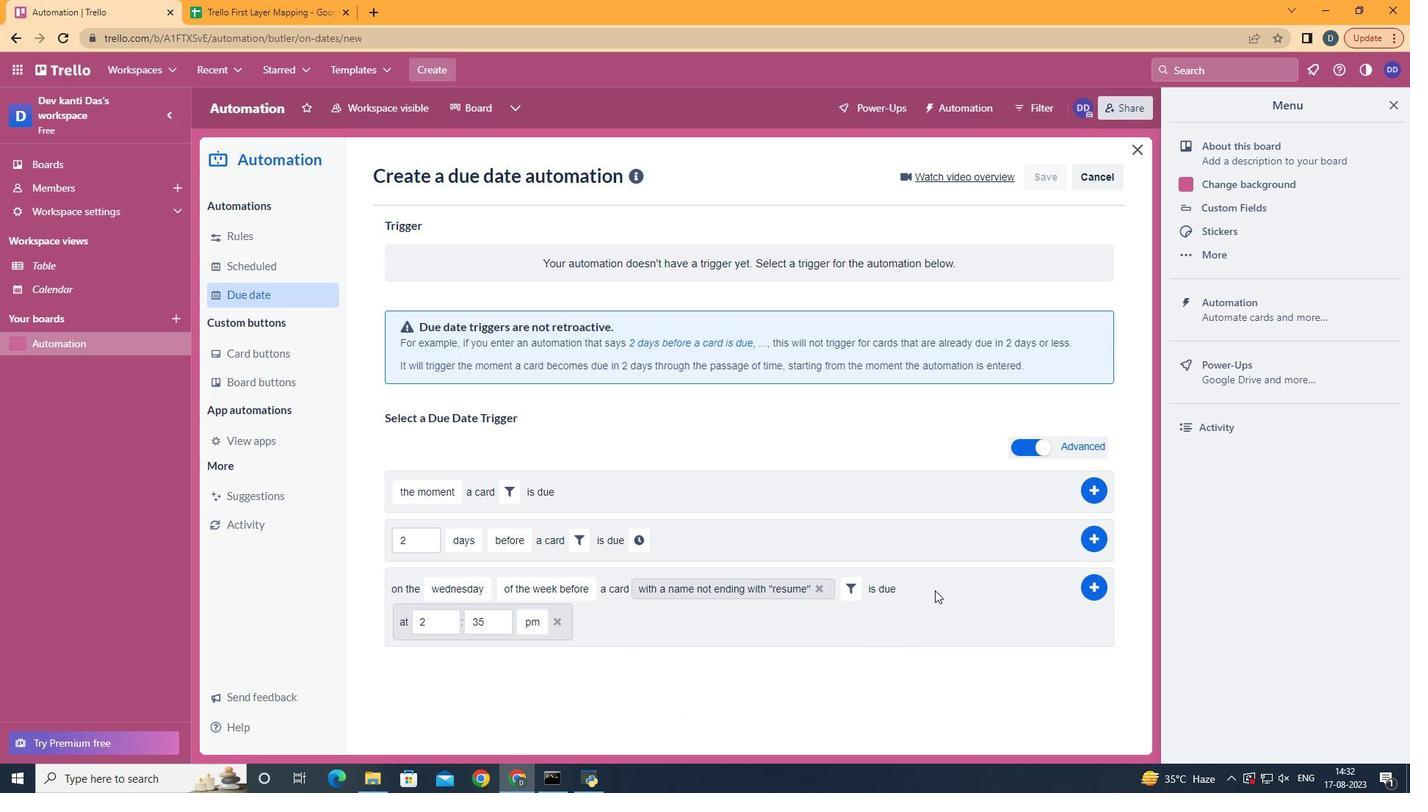 
Action: Mouse pressed left at (911, 586)
Screenshot: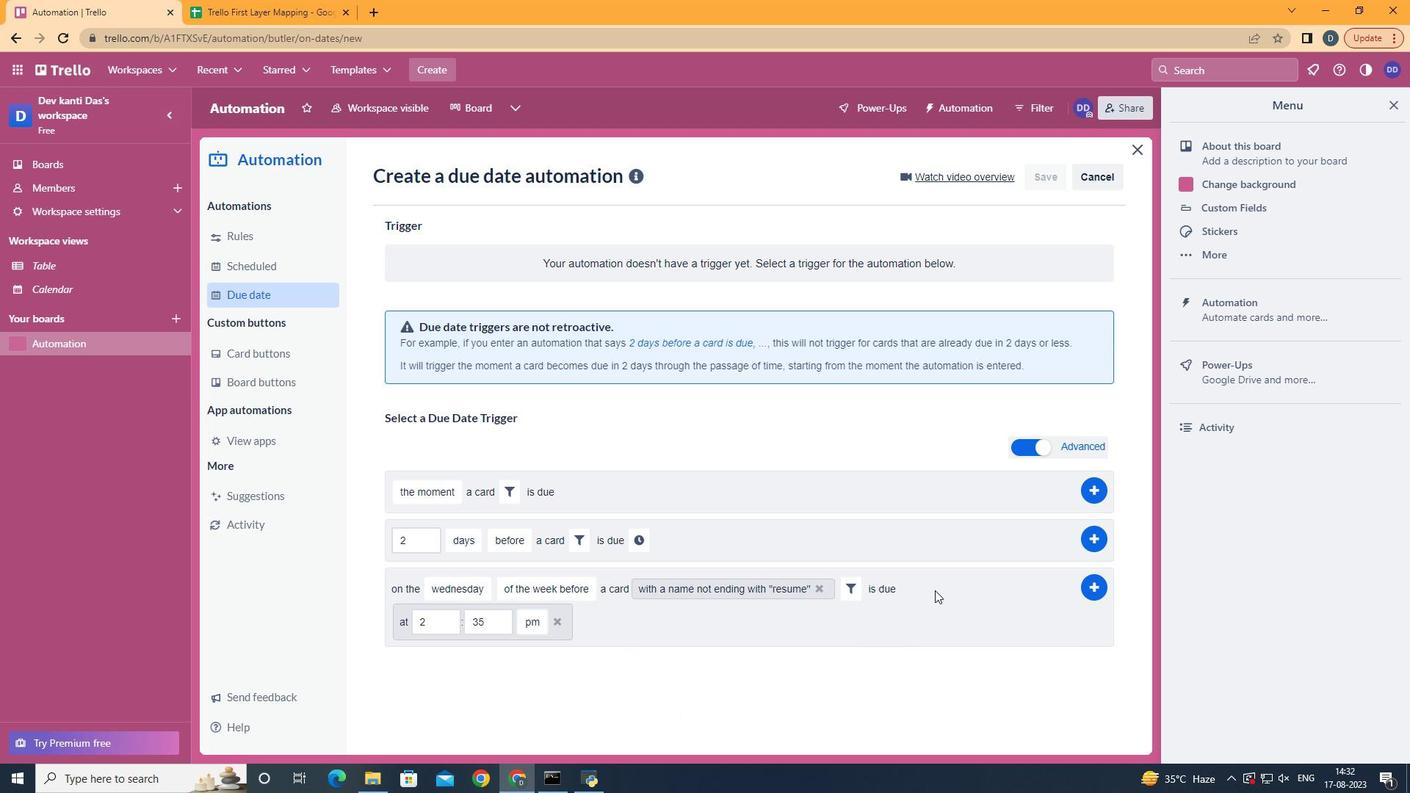 
Action: Mouse moved to (438, 628)
Screenshot: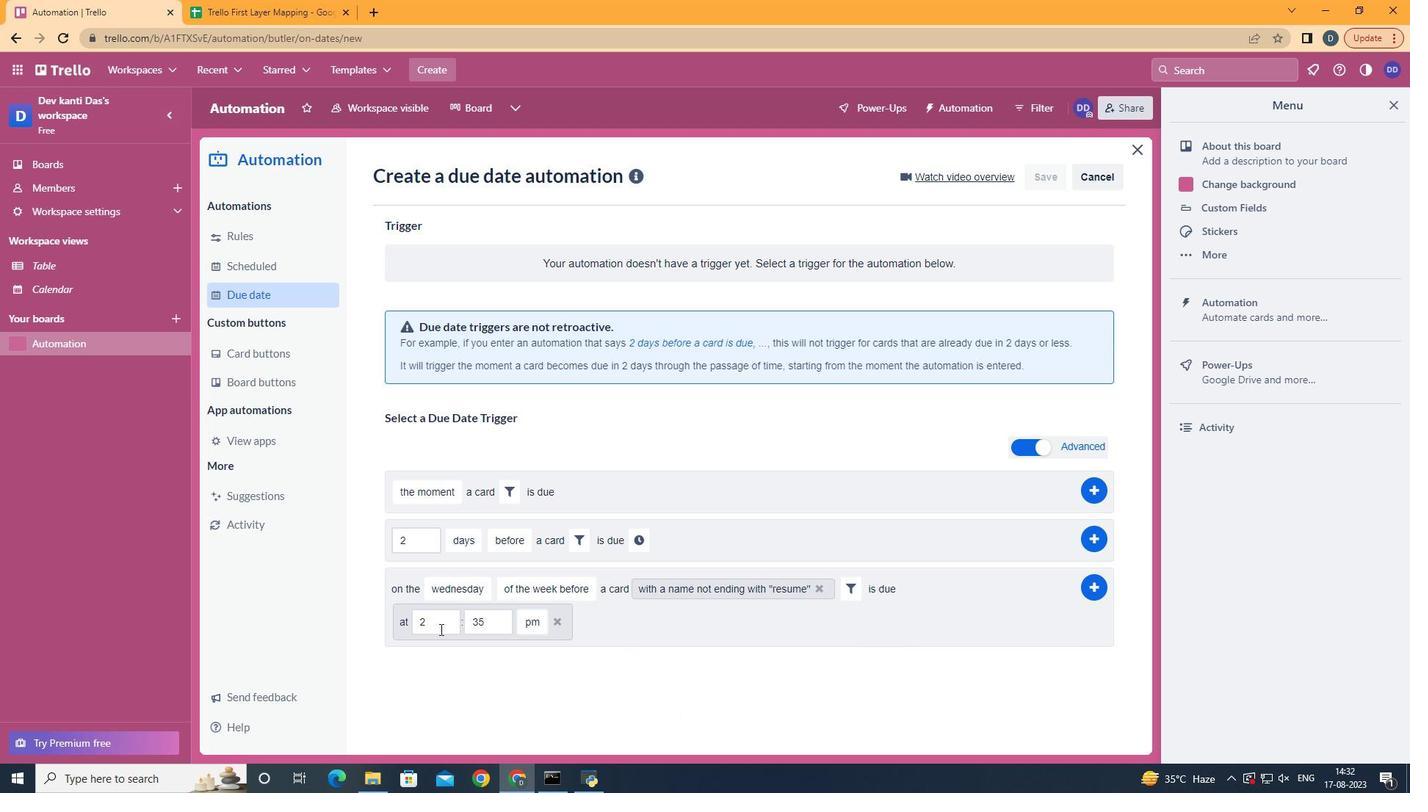 
Action: Mouse pressed left at (438, 628)
Screenshot: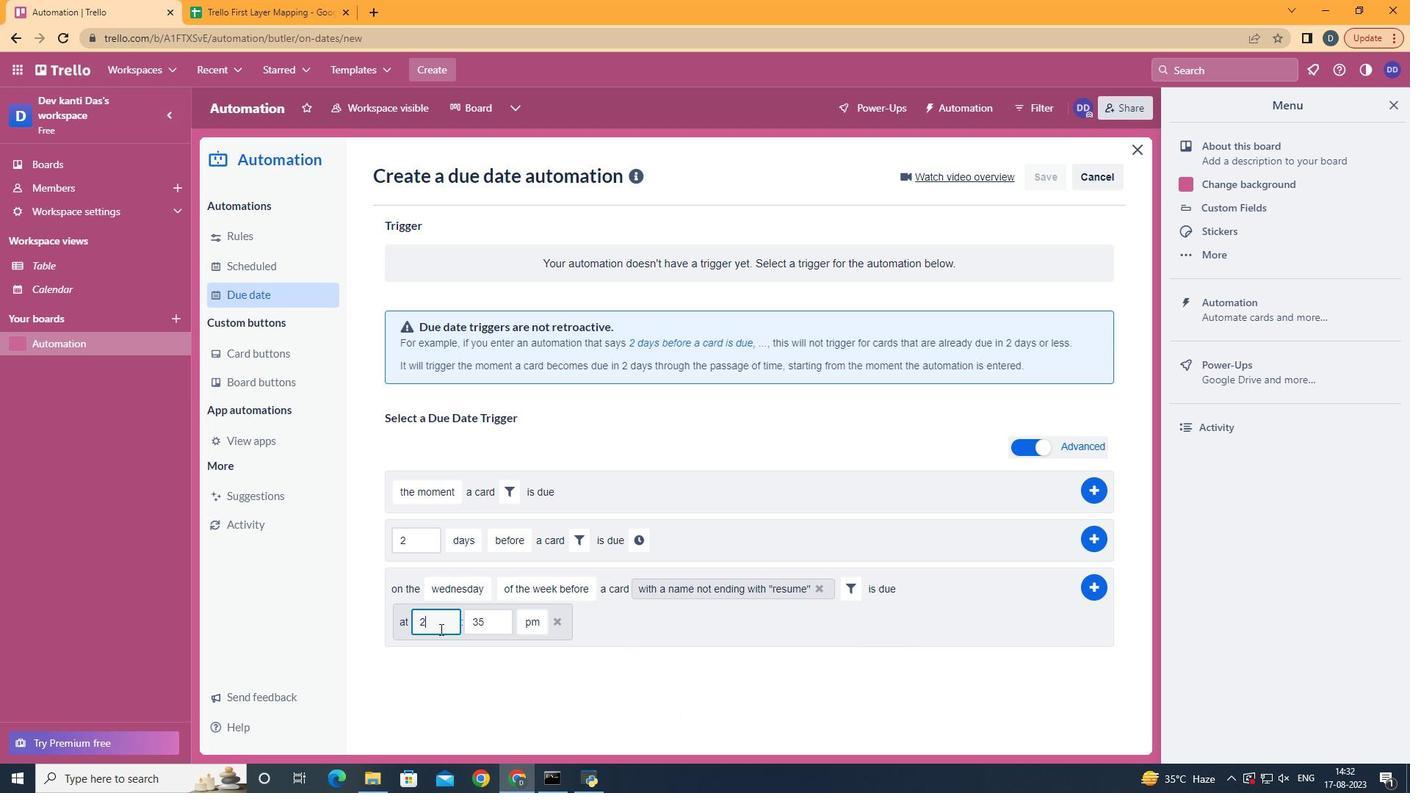
Action: Key pressed <Key.backspace>11
Screenshot: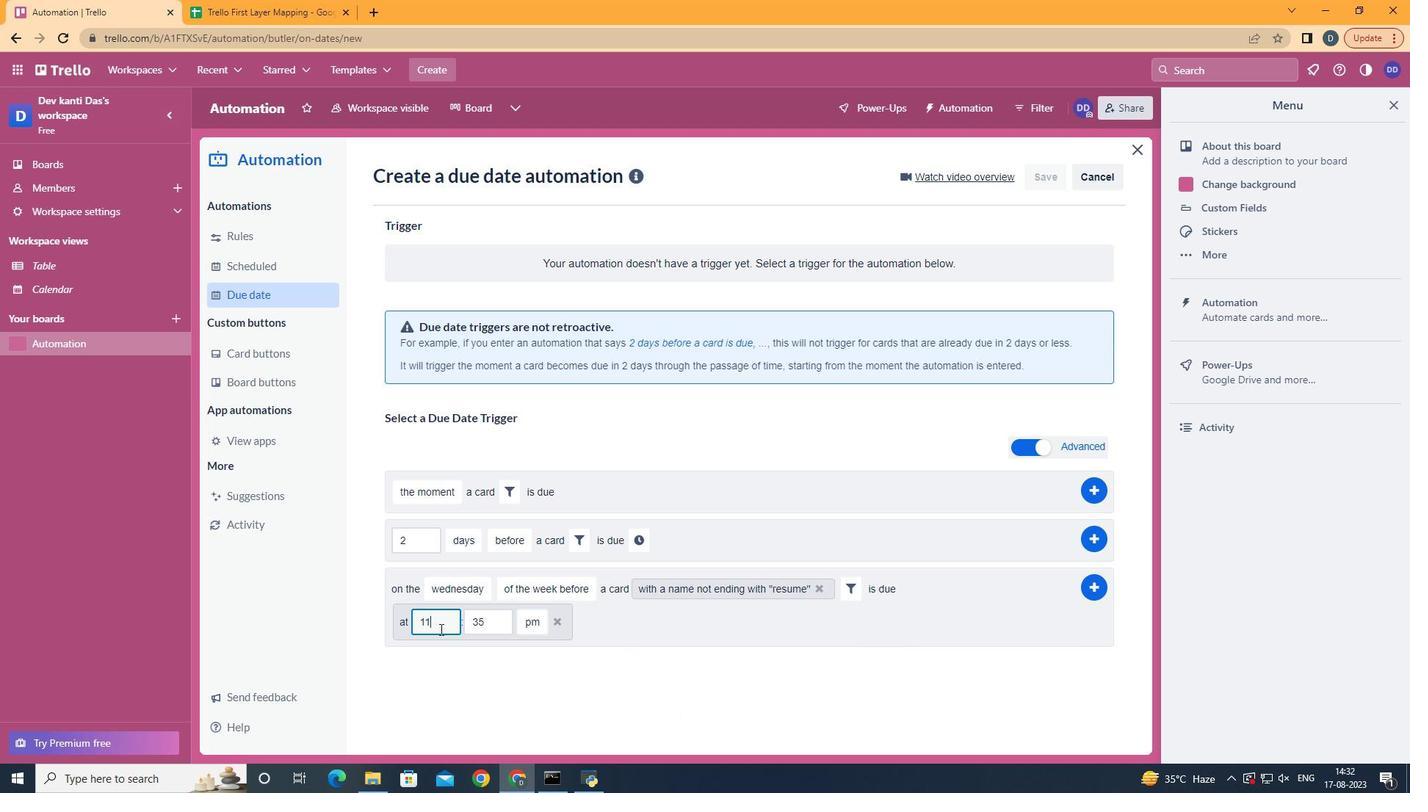 
Action: Mouse moved to (495, 634)
Screenshot: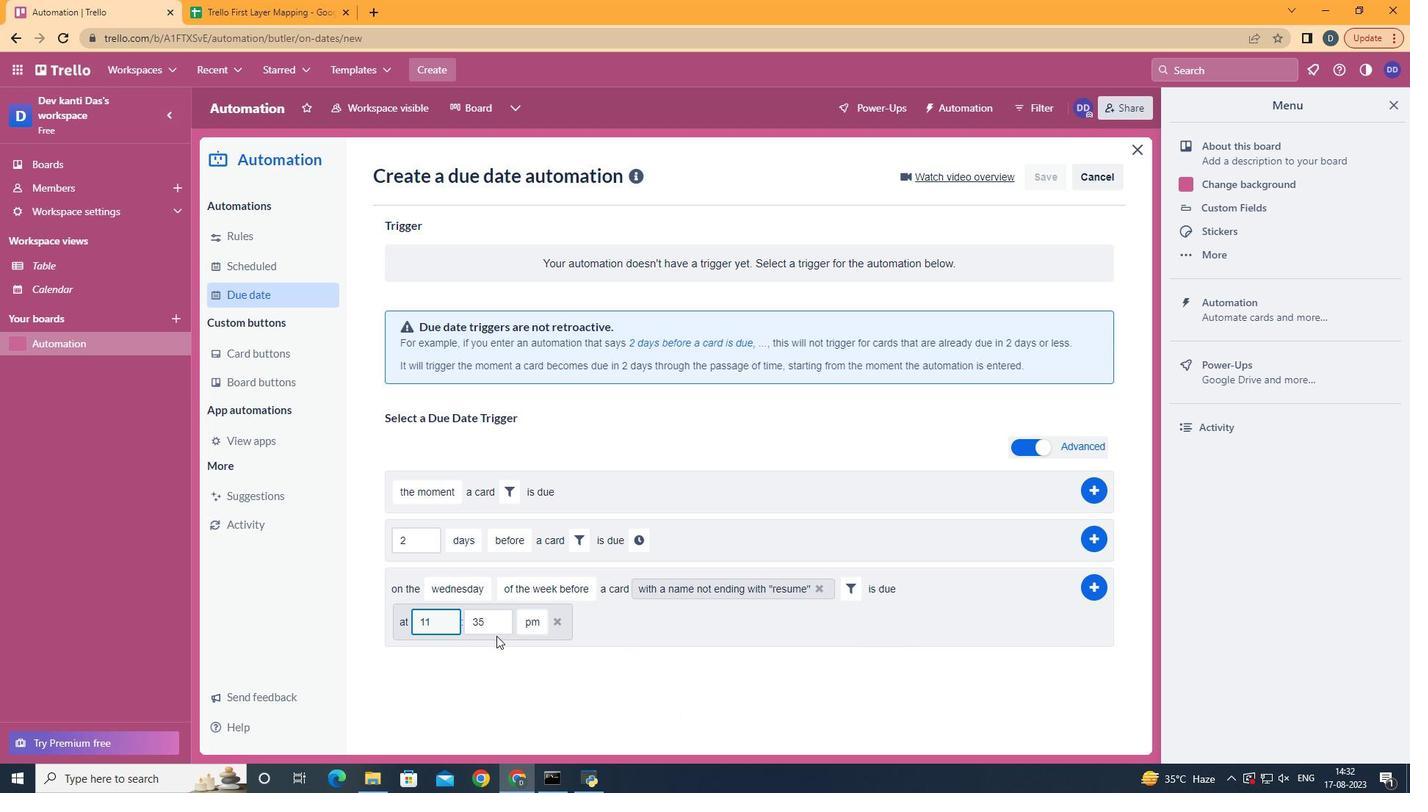 
Action: Mouse pressed left at (495, 634)
Screenshot: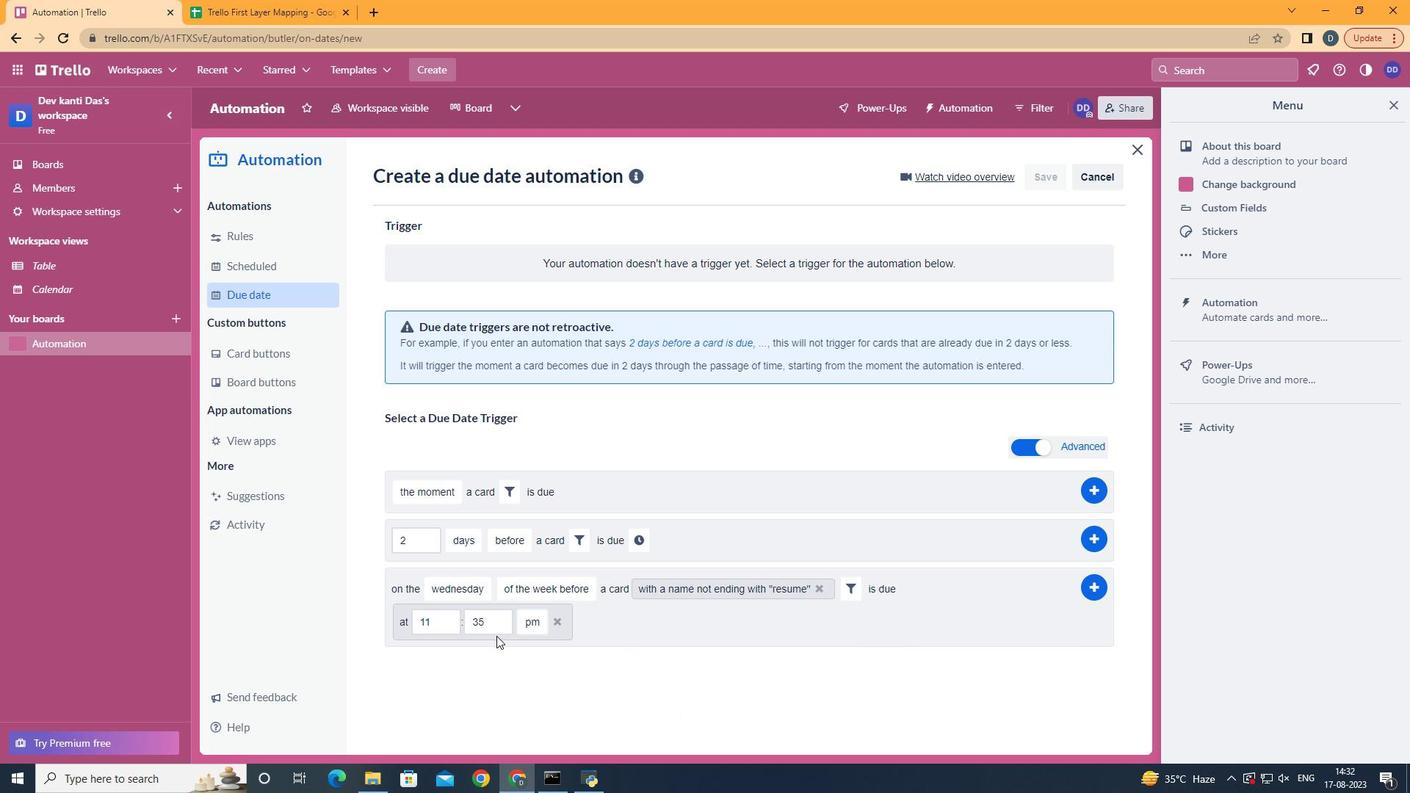 
Action: Mouse moved to (501, 620)
Screenshot: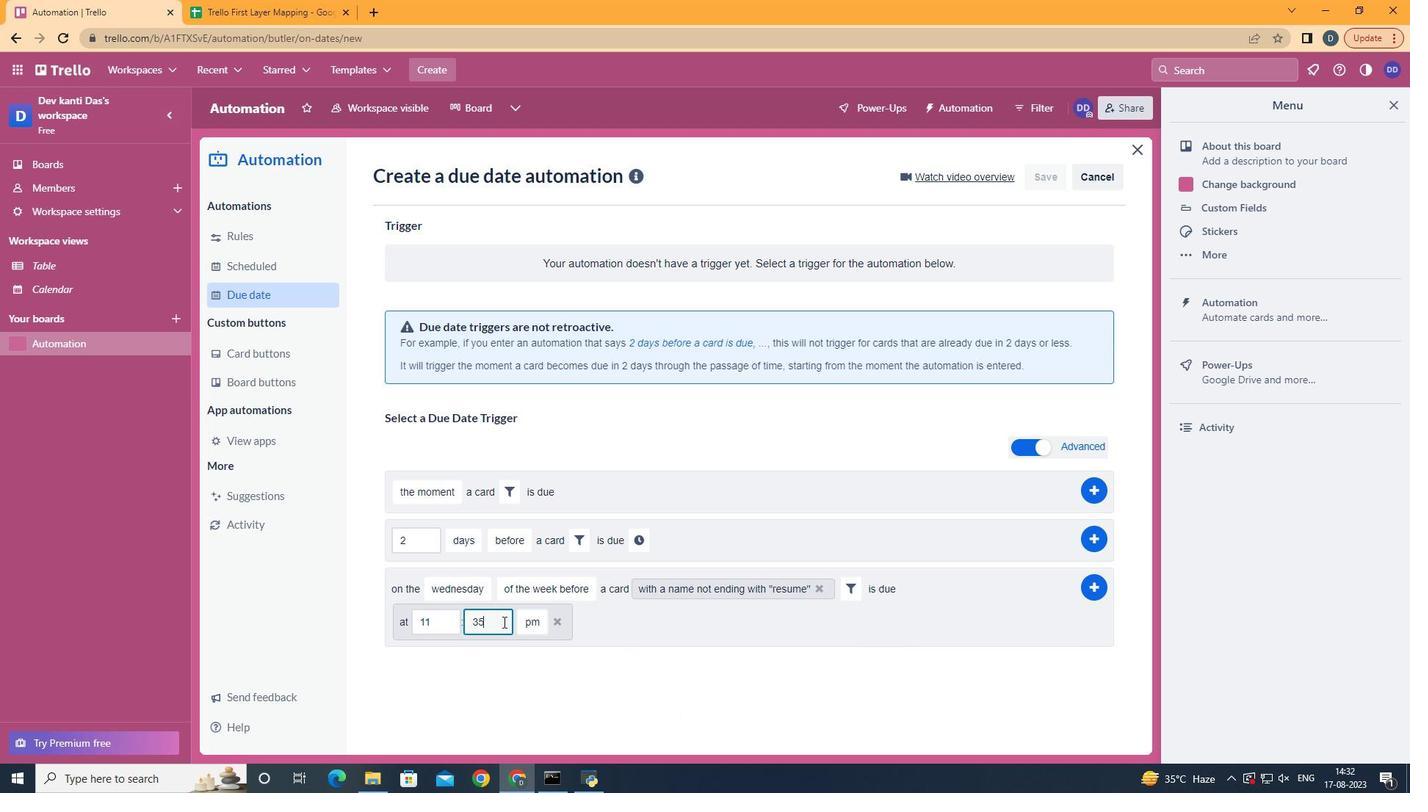 
Action: Mouse pressed left at (501, 620)
Screenshot: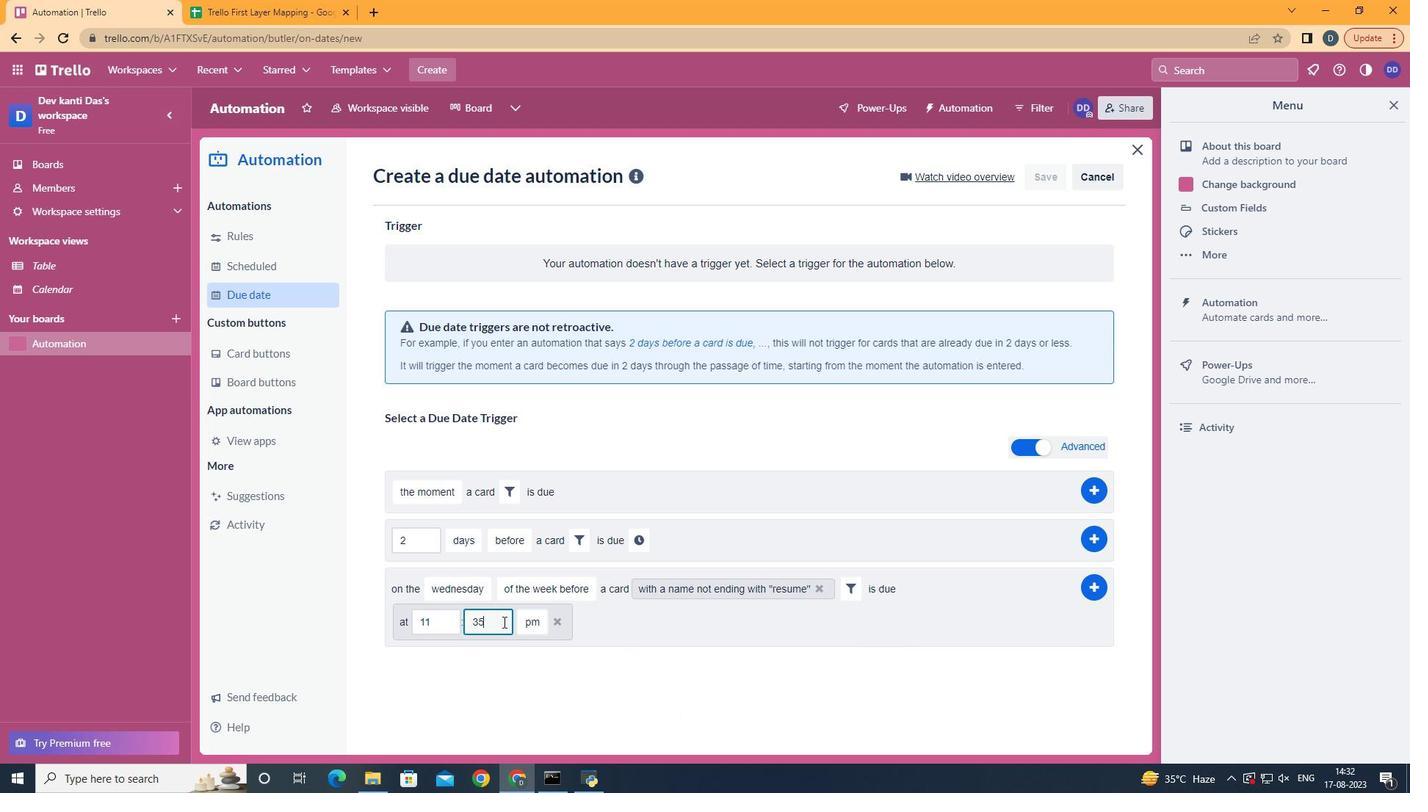 
Action: Mouse moved to (500, 620)
Screenshot: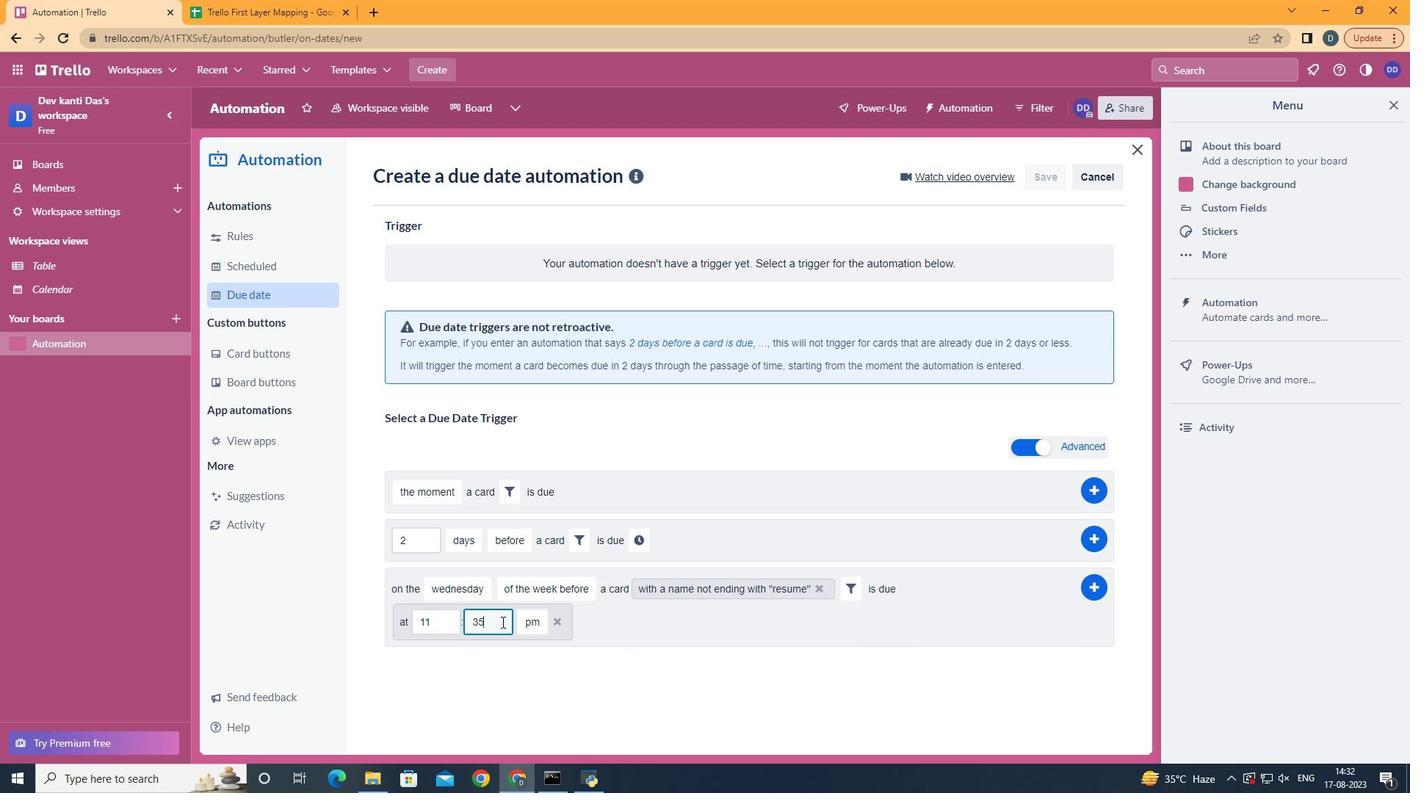 
Action: Key pressed <Key.backspace><Key.backspace>00
Screenshot: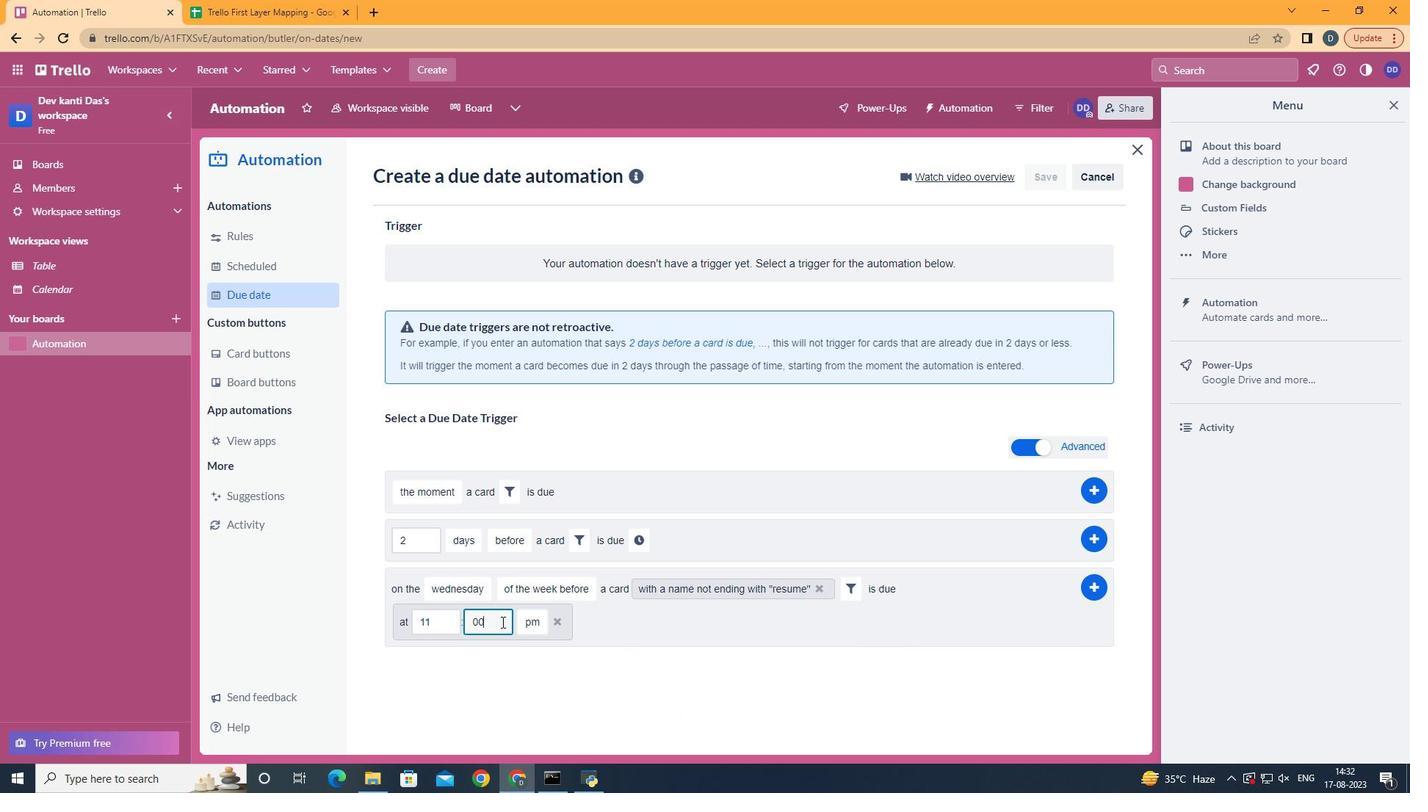 
Action: Mouse moved to (535, 642)
Screenshot: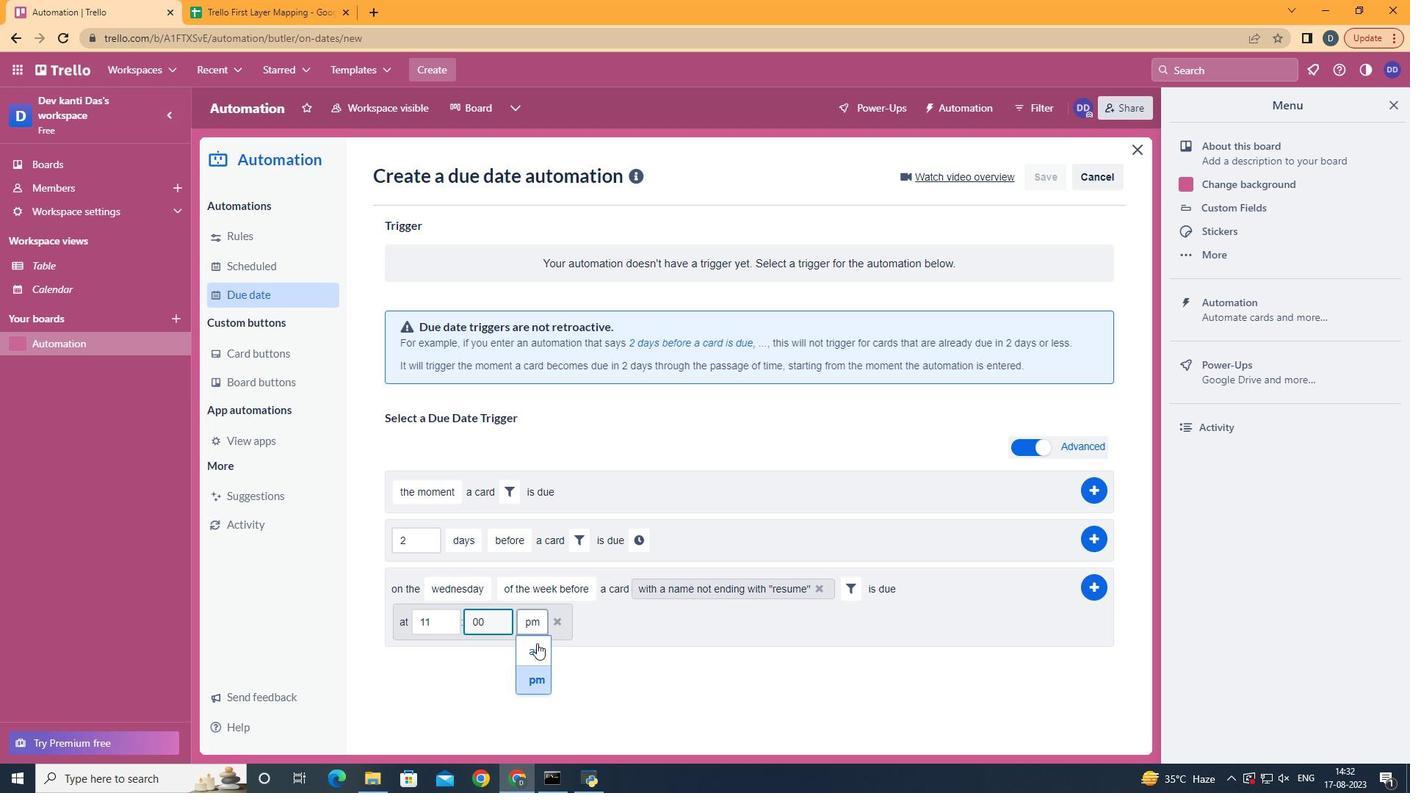 
Action: Mouse pressed left at (535, 642)
Screenshot: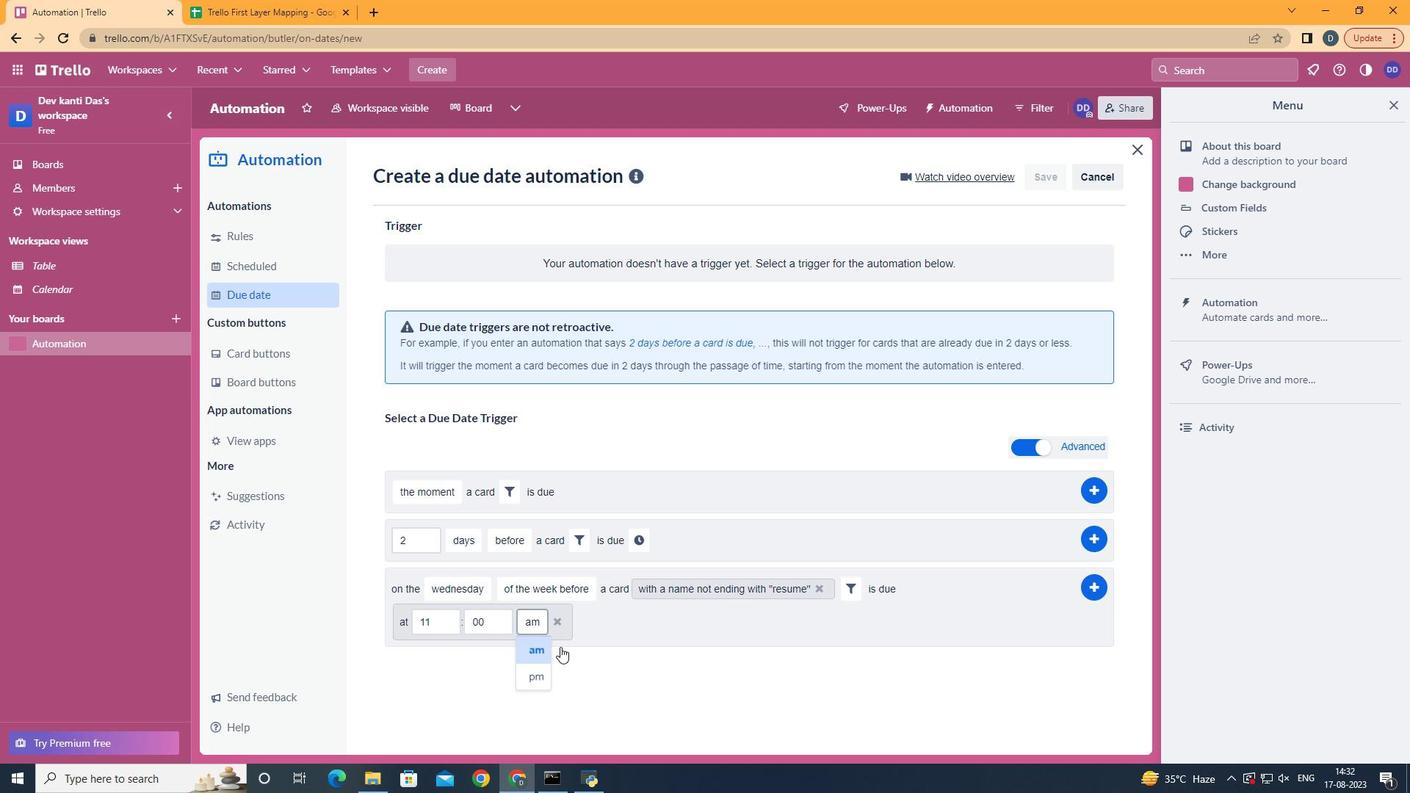 
Action: Mouse moved to (1089, 589)
Screenshot: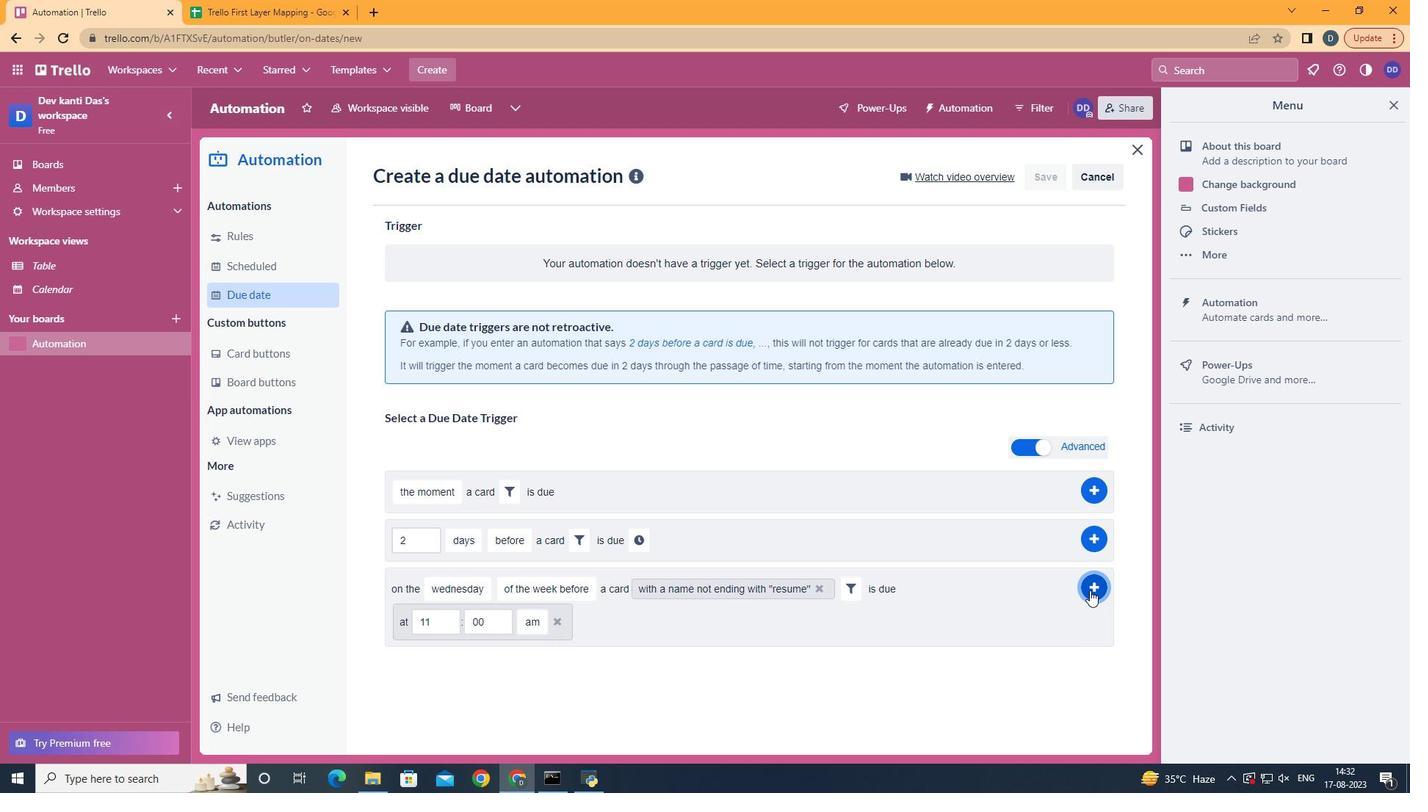 
Action: Mouse pressed left at (1089, 589)
Screenshot: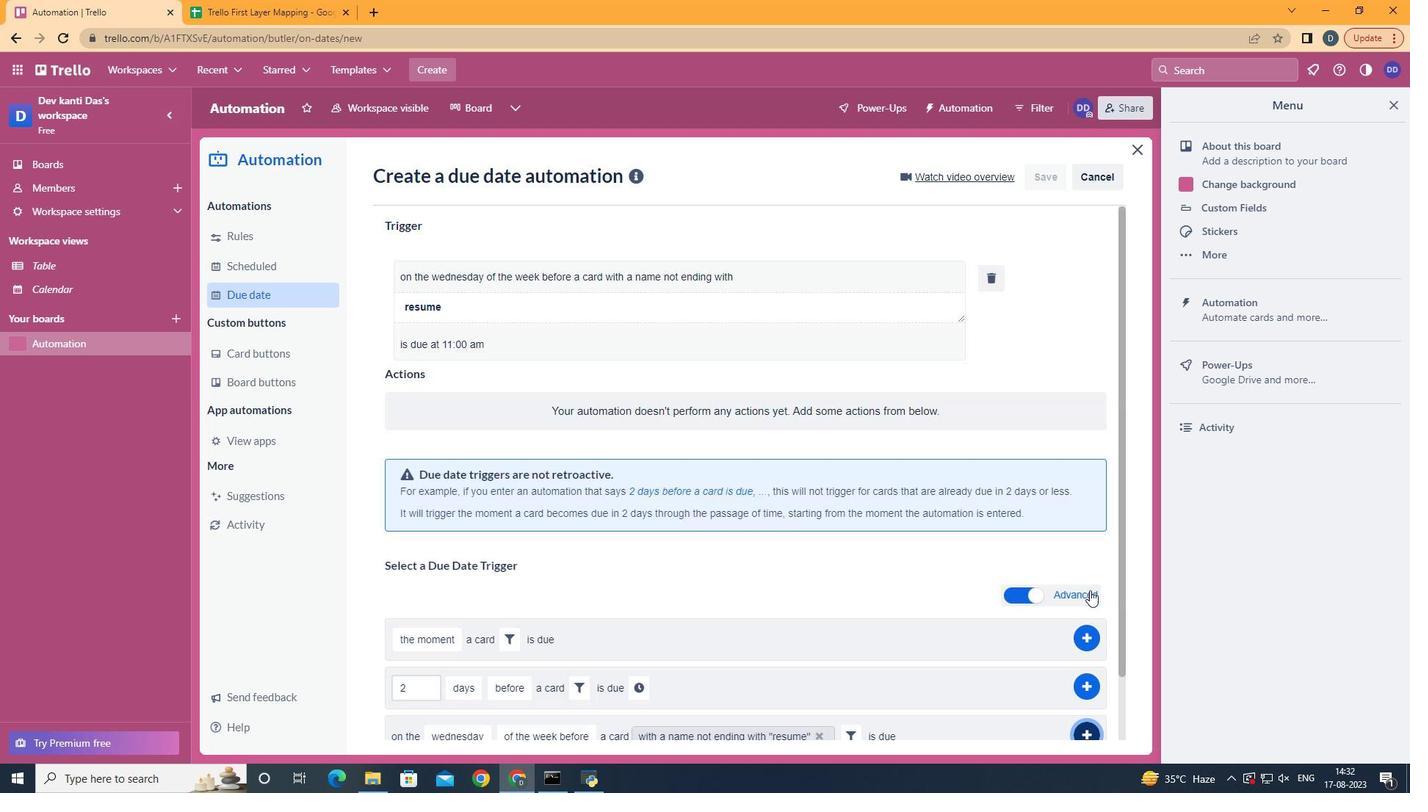 
Action: Mouse moved to (1089, 589)
Screenshot: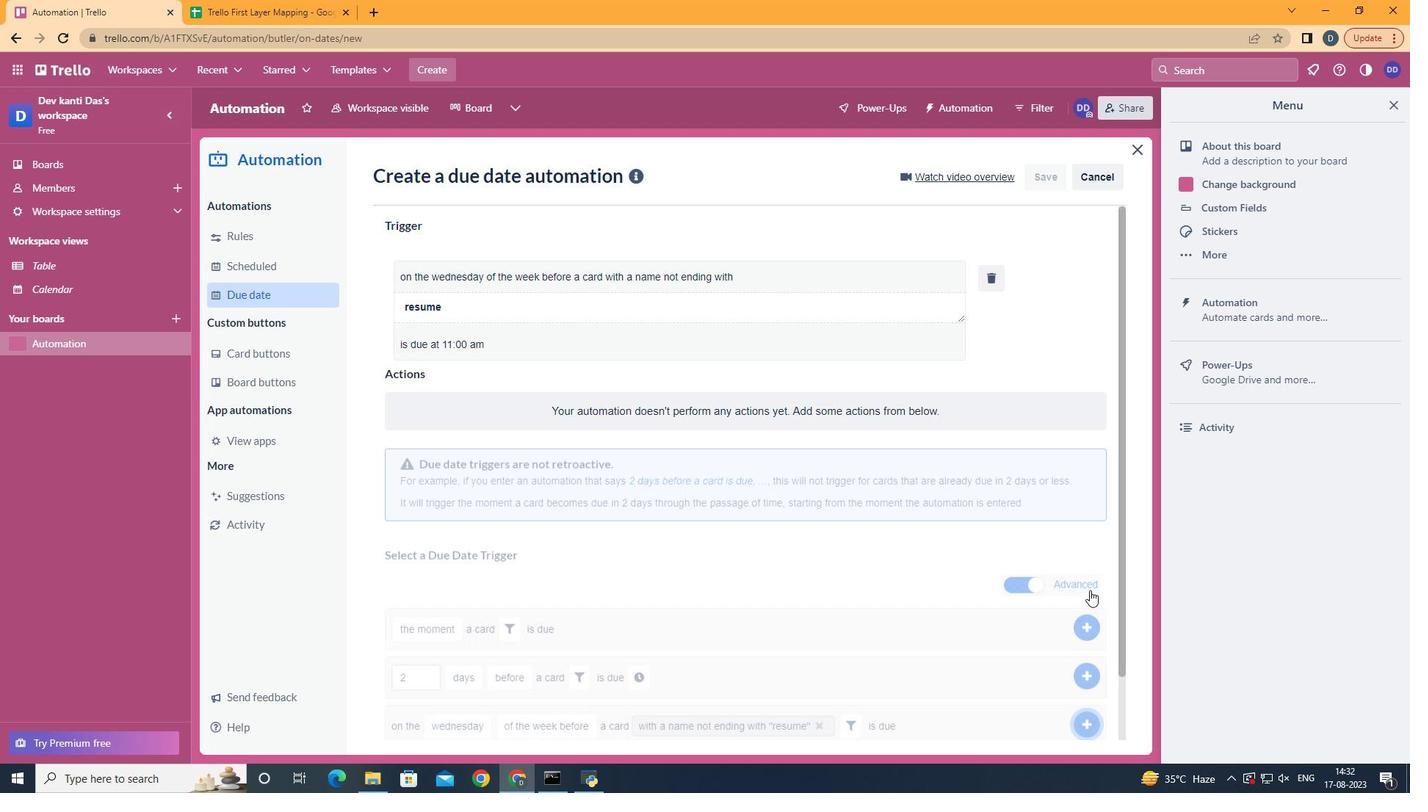 
